 Task: Create a due date automation trigger when advanced on, 2 days after a card is due add fields without custom field "Resume" set to a date more than 1 days ago at 11:00 AM.
Action: Mouse moved to (1173, 86)
Screenshot: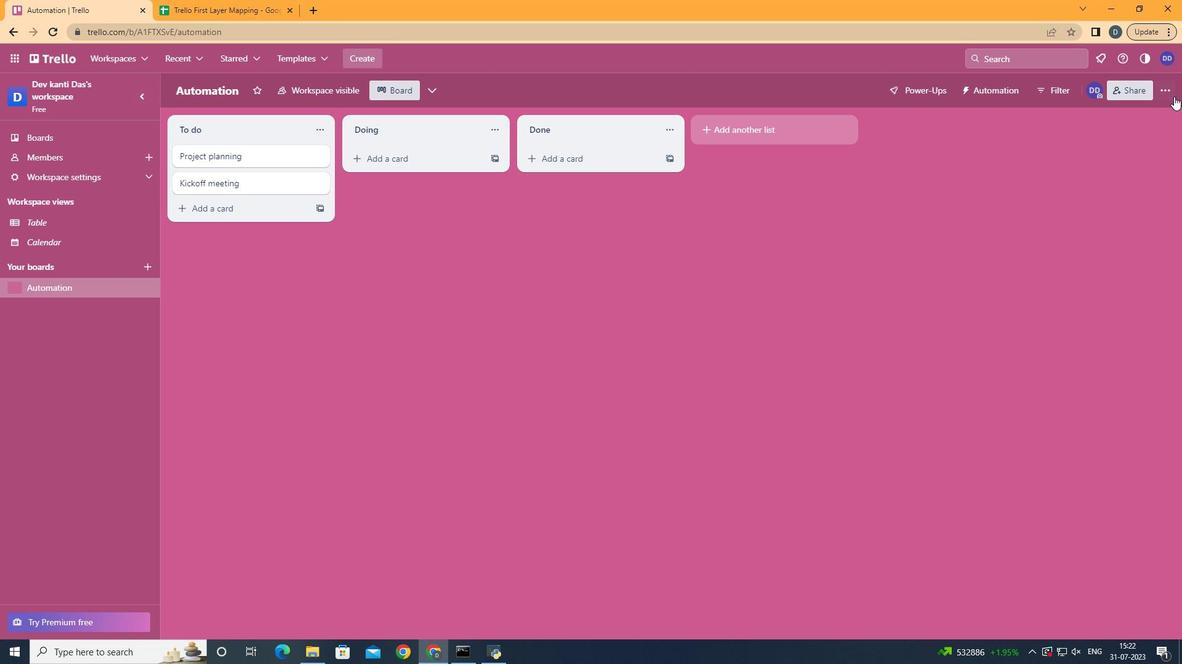 
Action: Mouse pressed left at (1173, 86)
Screenshot: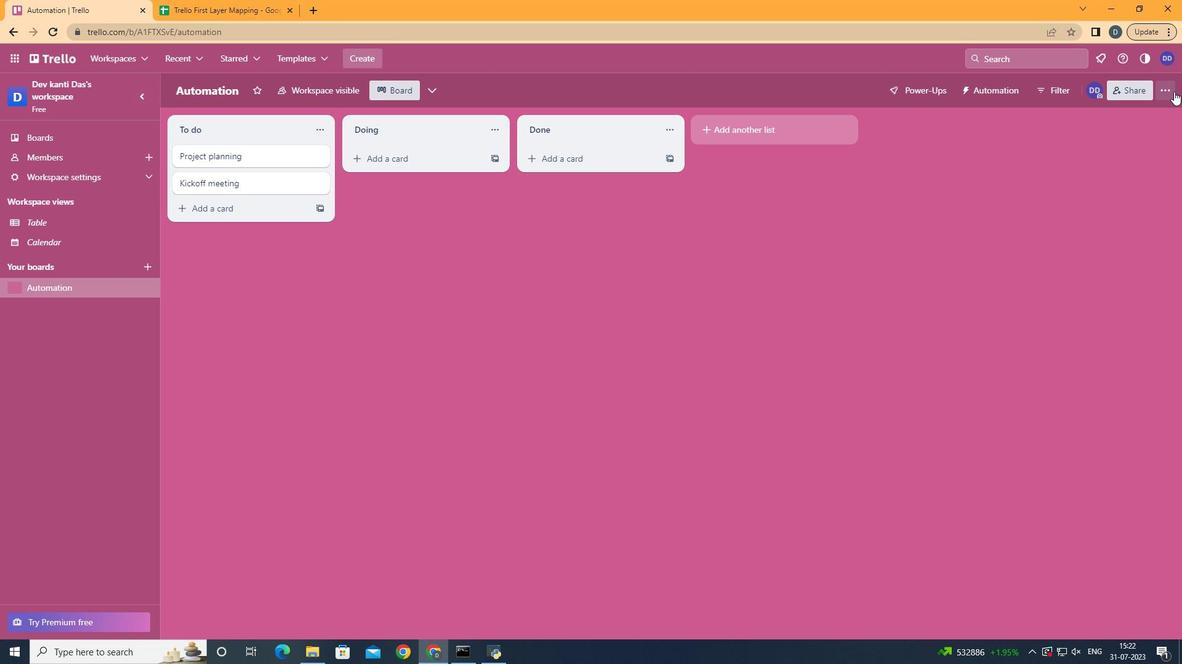 
Action: Mouse moved to (1044, 246)
Screenshot: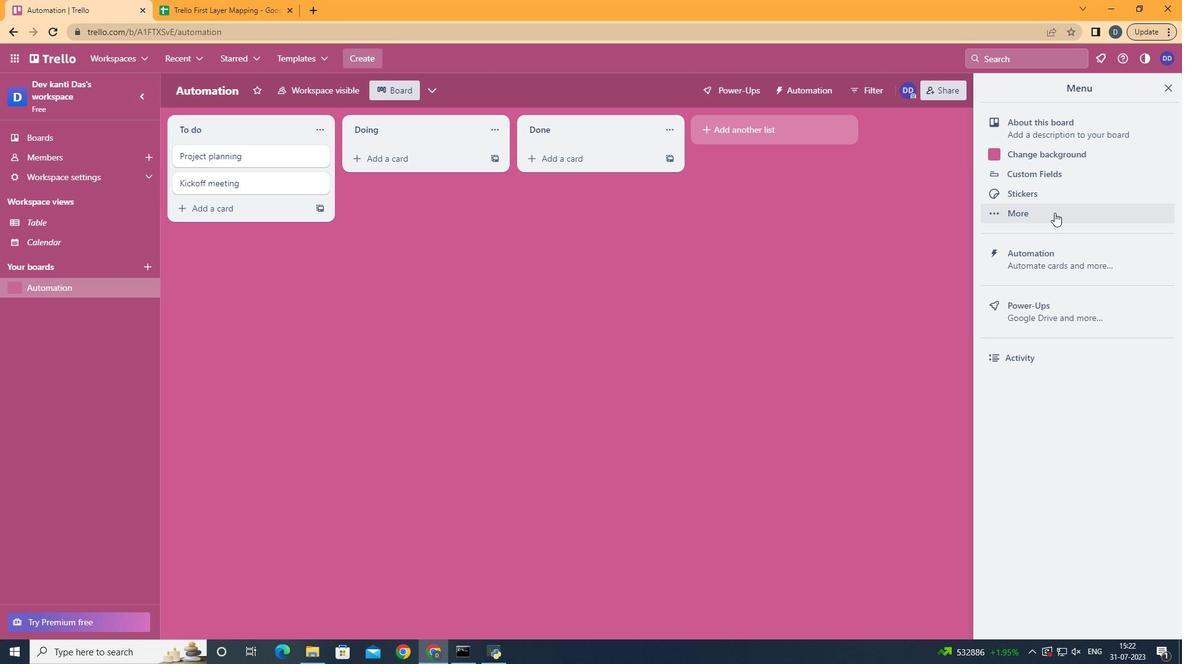 
Action: Mouse pressed left at (1044, 246)
Screenshot: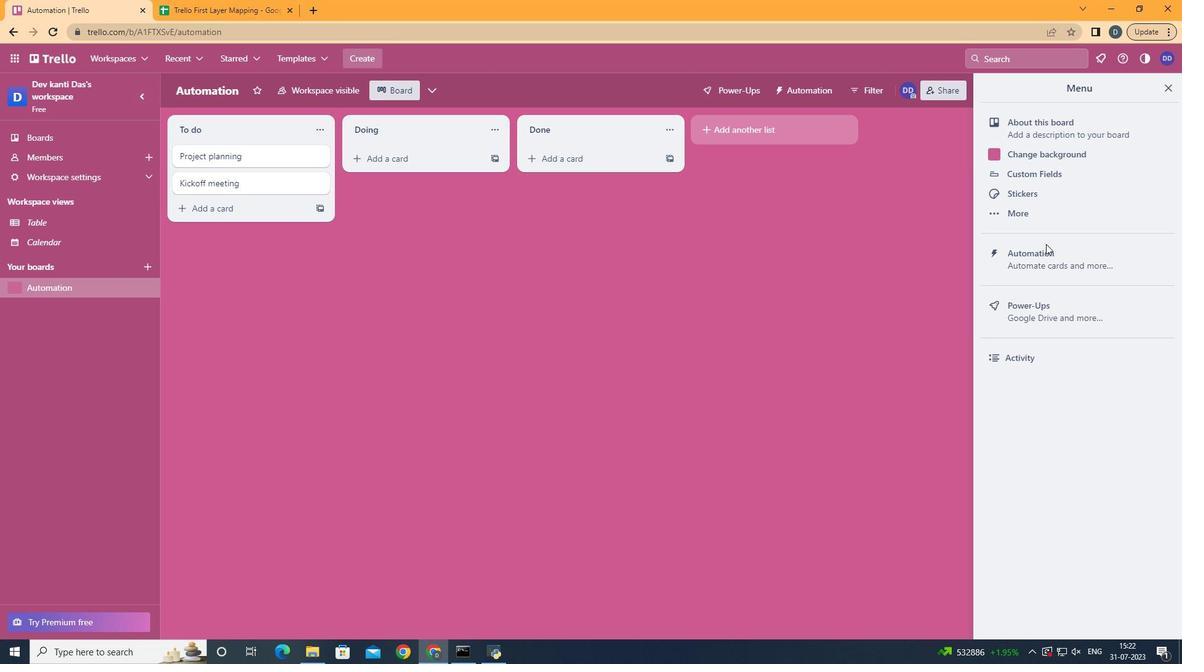 
Action: Mouse moved to (244, 246)
Screenshot: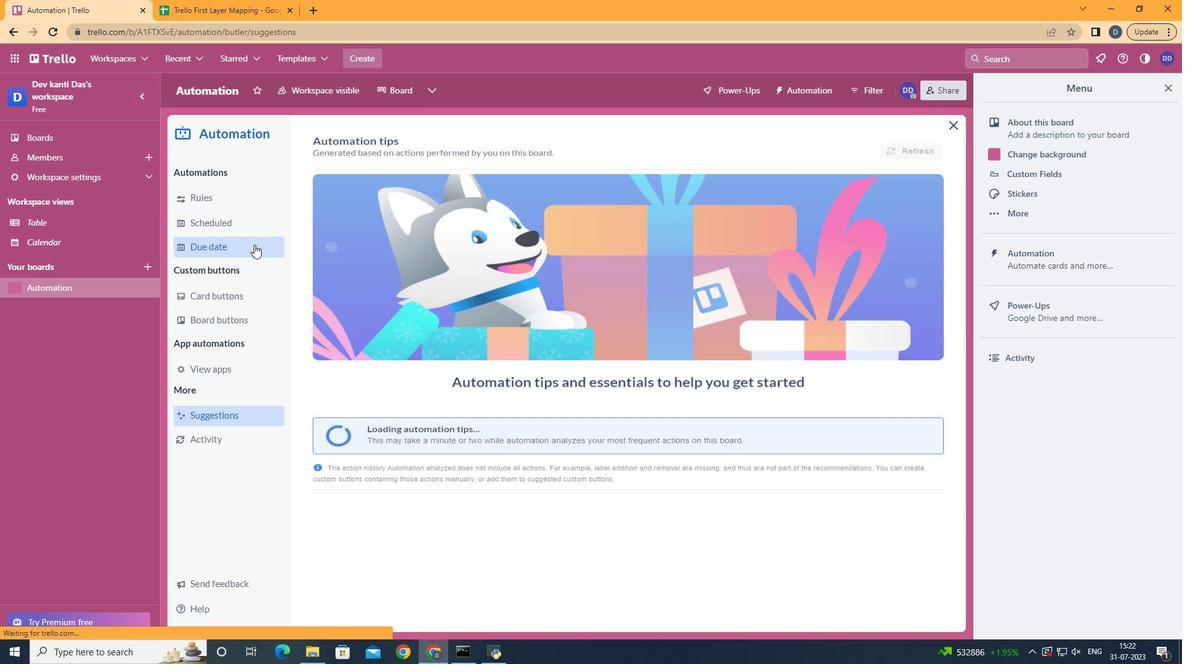 
Action: Mouse pressed left at (244, 246)
Screenshot: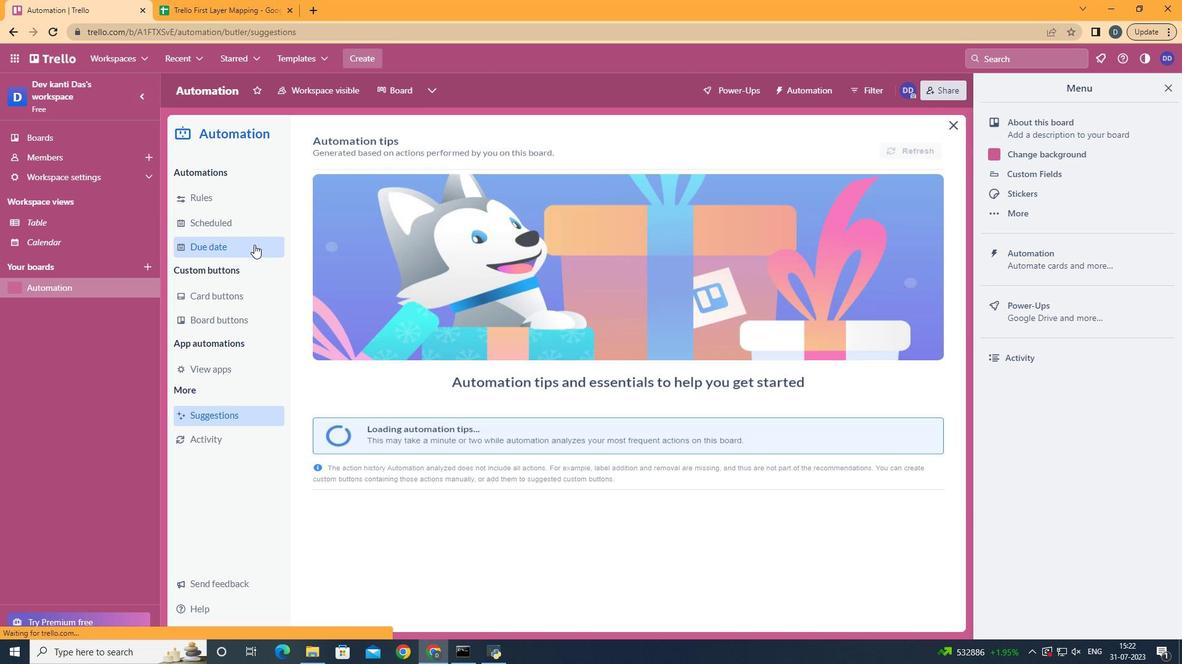 
Action: Mouse moved to (863, 149)
Screenshot: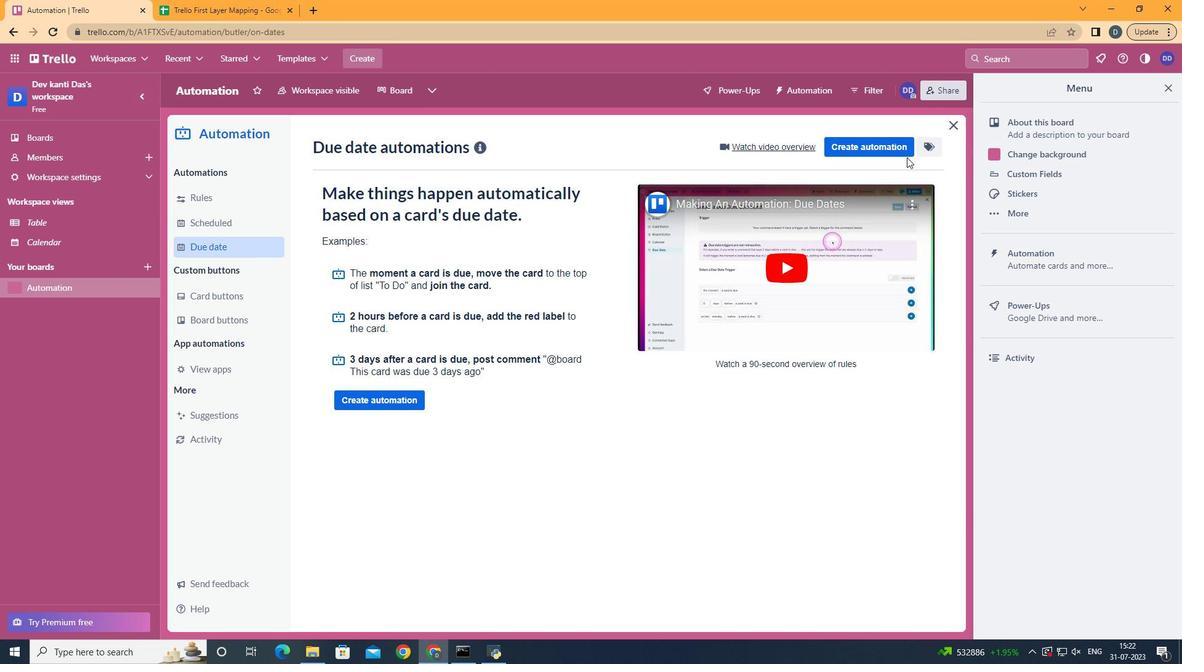 
Action: Mouse pressed left at (863, 149)
Screenshot: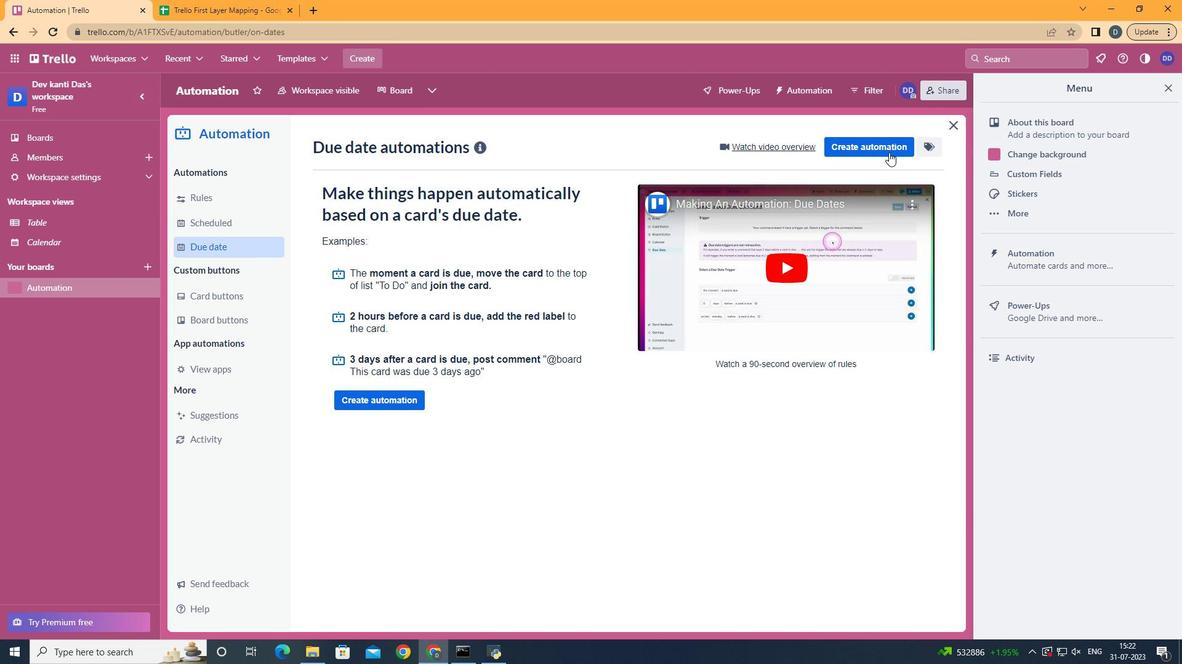 
Action: Mouse moved to (642, 263)
Screenshot: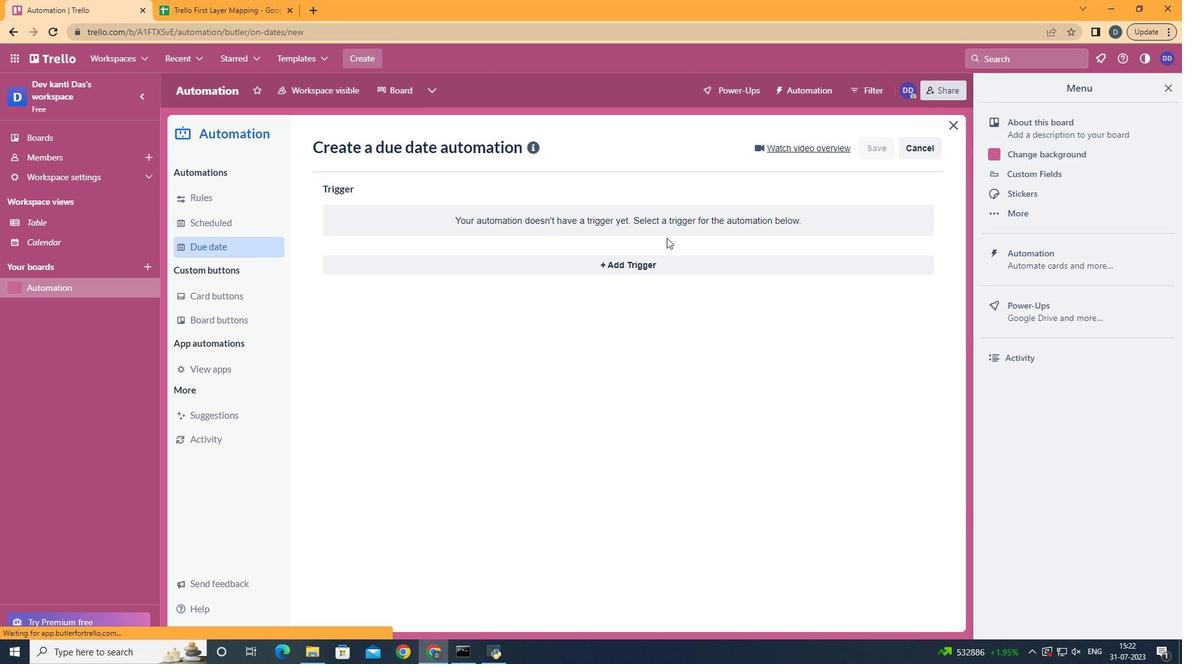 
Action: Mouse pressed left at (642, 263)
Screenshot: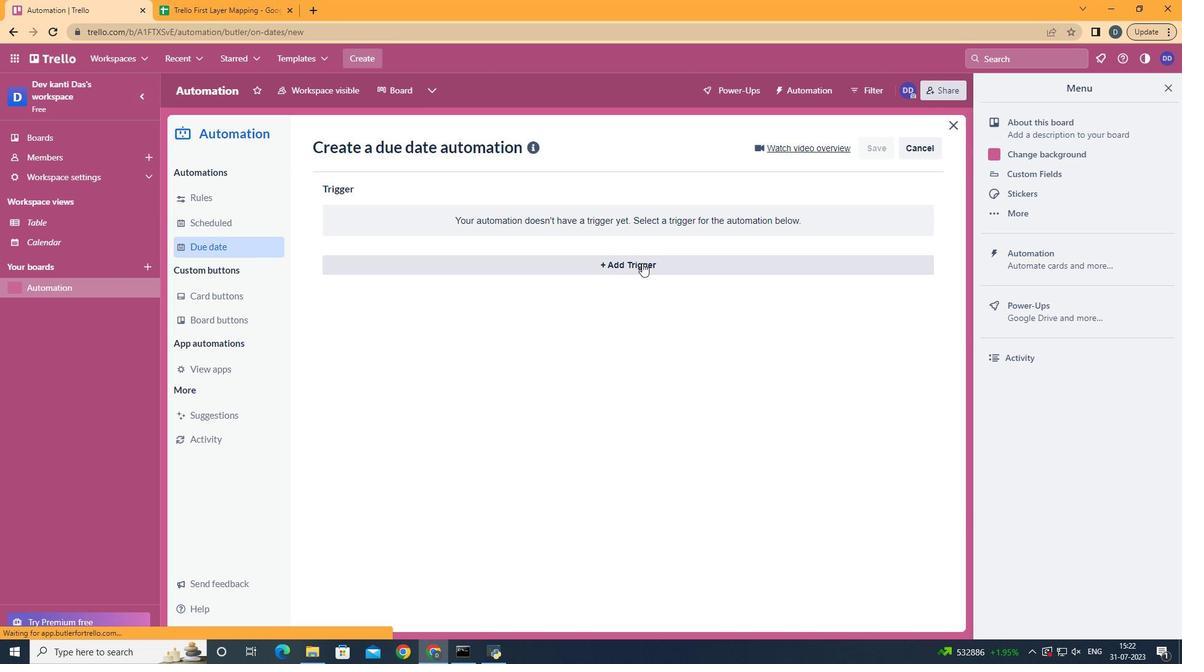 
Action: Mouse moved to (426, 499)
Screenshot: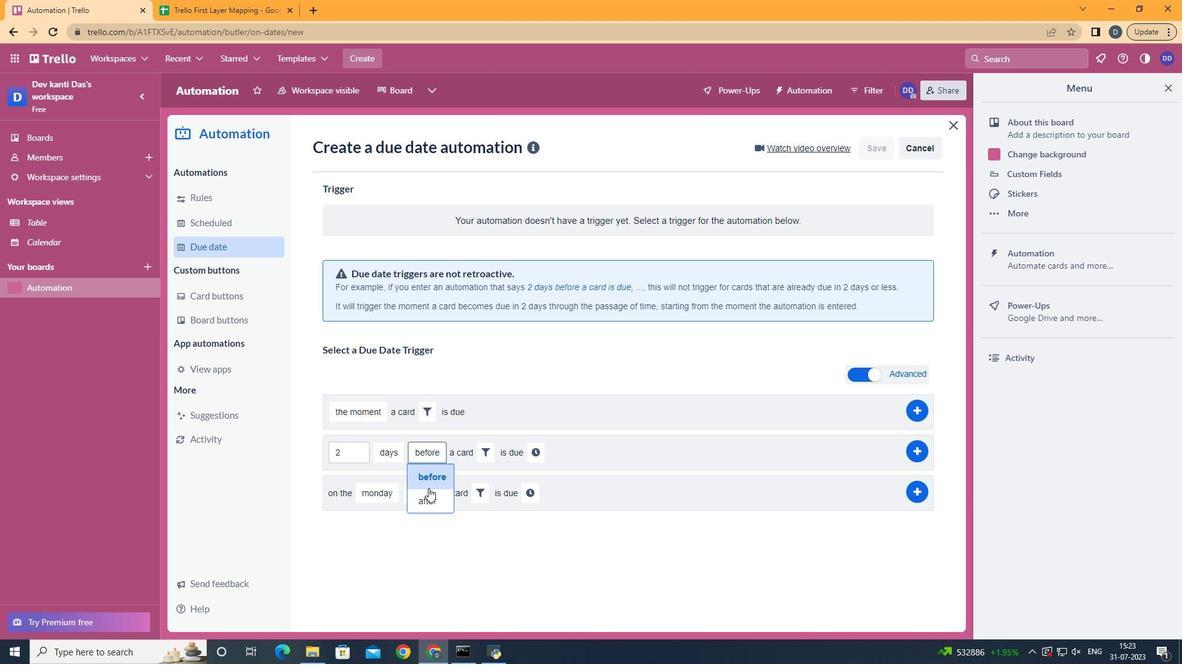 
Action: Mouse pressed left at (426, 499)
Screenshot: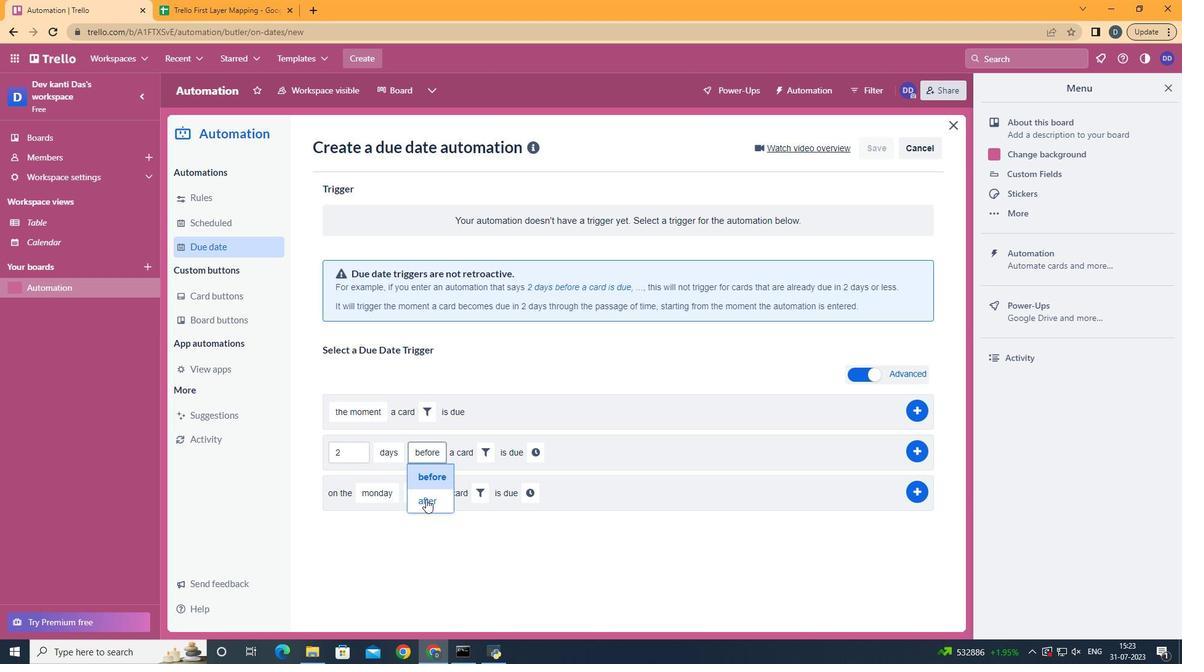 
Action: Mouse moved to (482, 455)
Screenshot: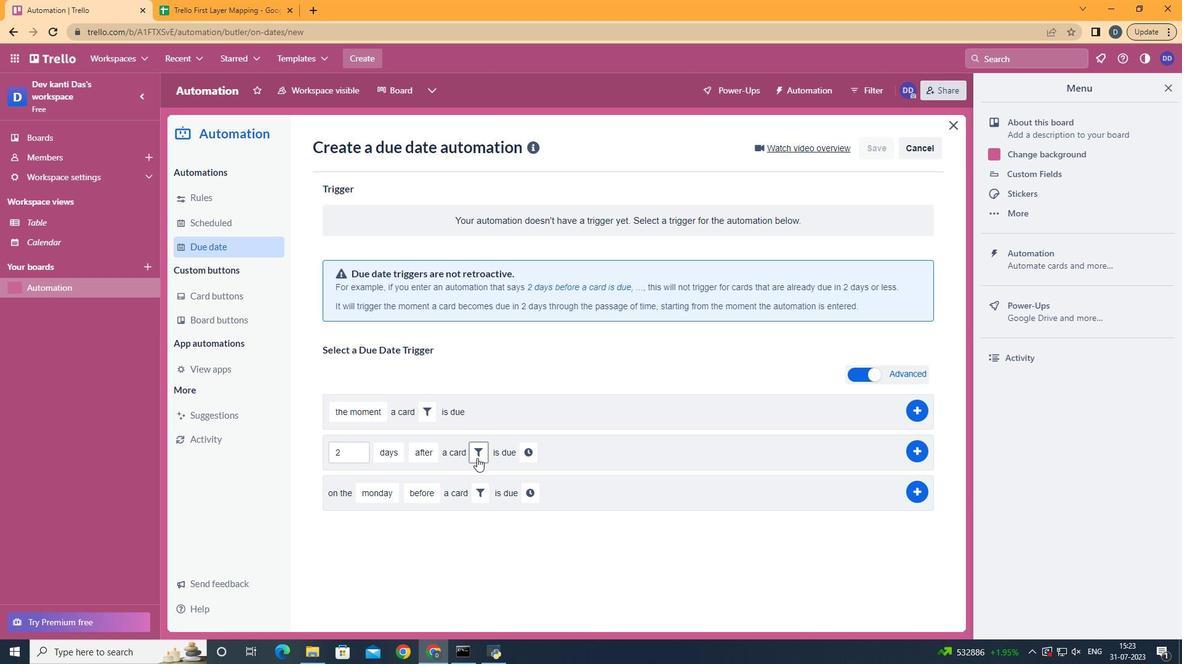 
Action: Mouse pressed left at (482, 455)
Screenshot: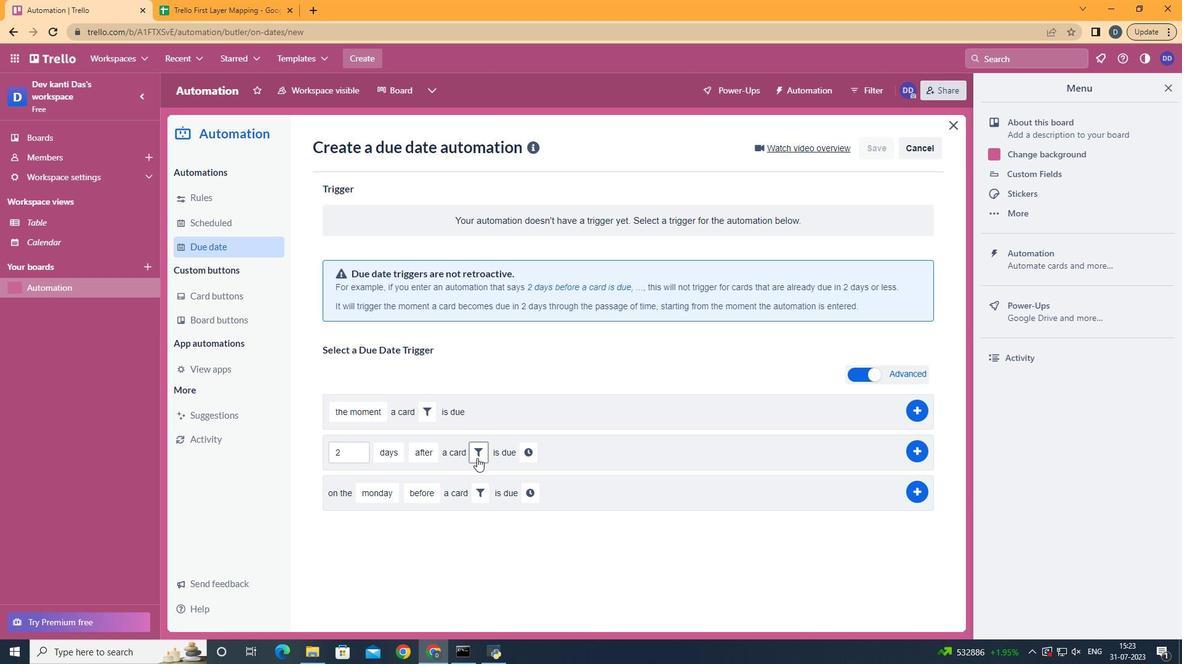 
Action: Mouse moved to (682, 495)
Screenshot: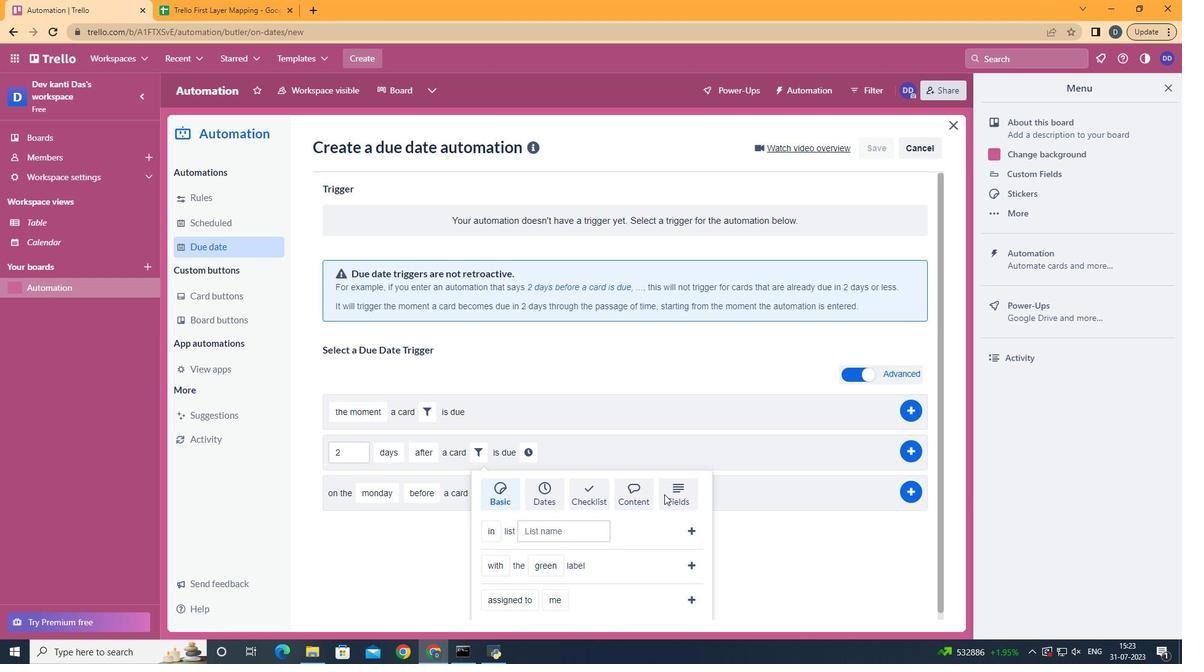 
Action: Mouse pressed left at (682, 495)
Screenshot: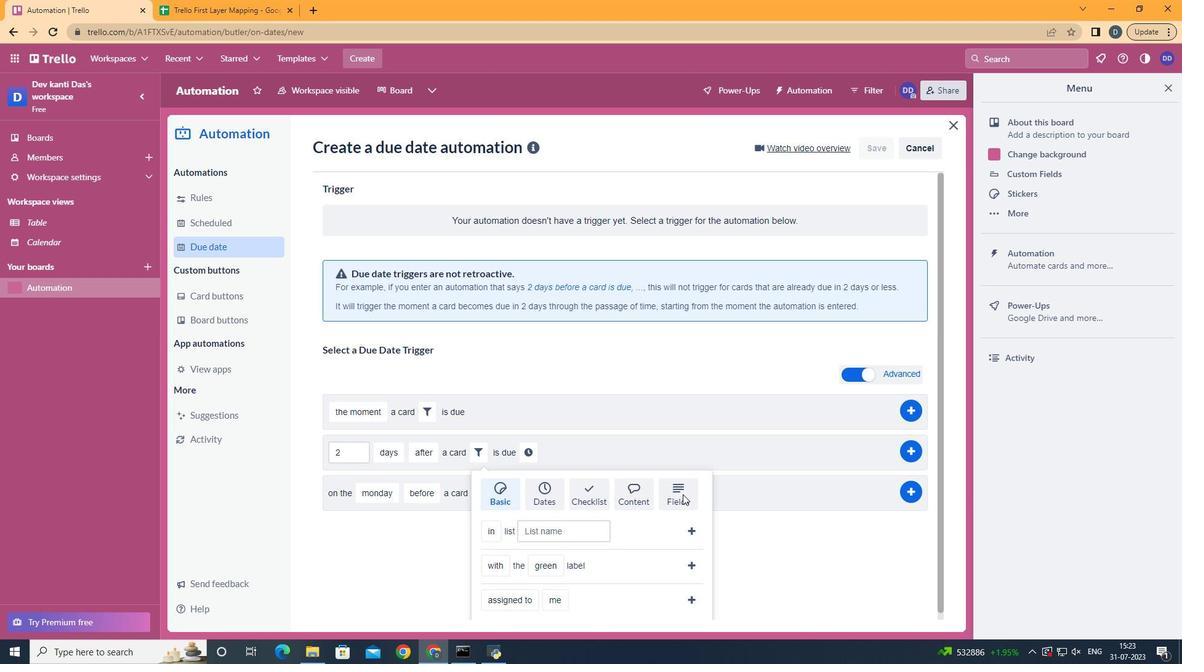 
Action: Mouse scrolled (682, 494) with delta (0, 0)
Screenshot: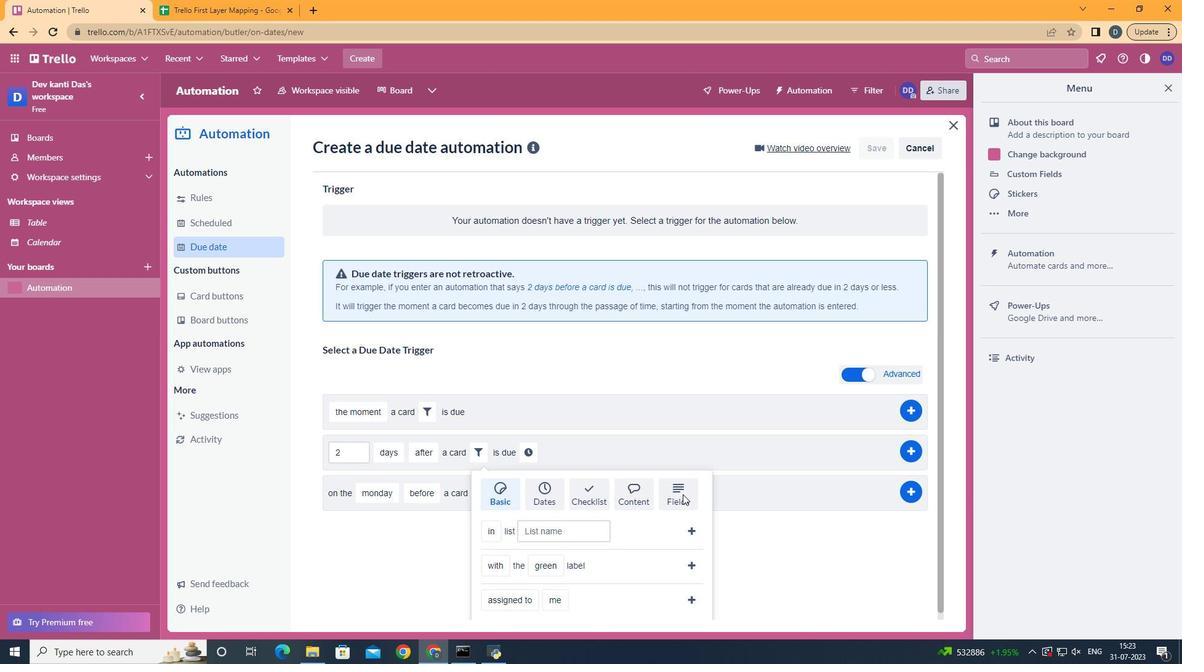 
Action: Mouse scrolled (682, 494) with delta (0, 0)
Screenshot: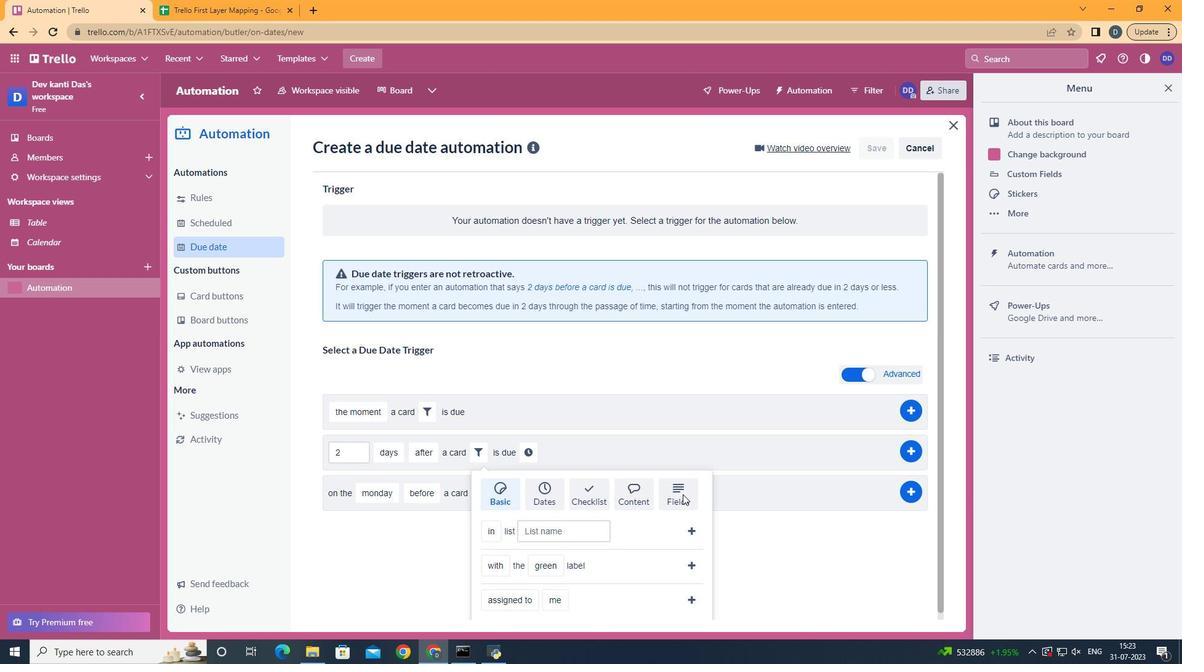 
Action: Mouse scrolled (682, 494) with delta (0, 0)
Screenshot: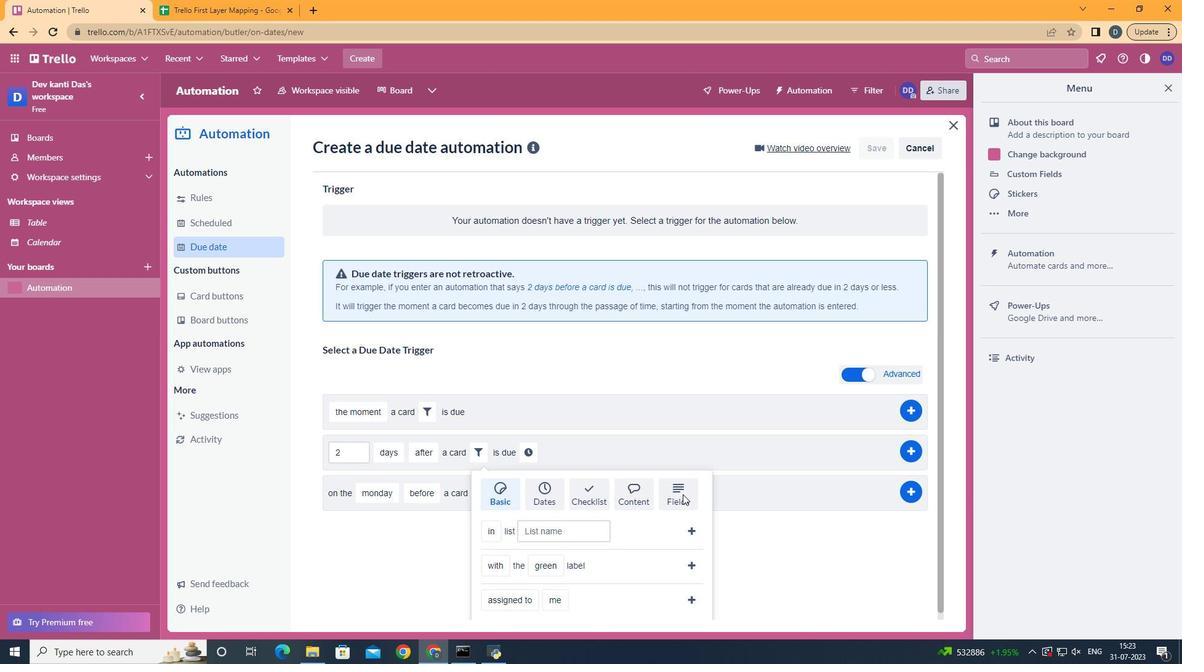 
Action: Mouse scrolled (682, 494) with delta (0, 0)
Screenshot: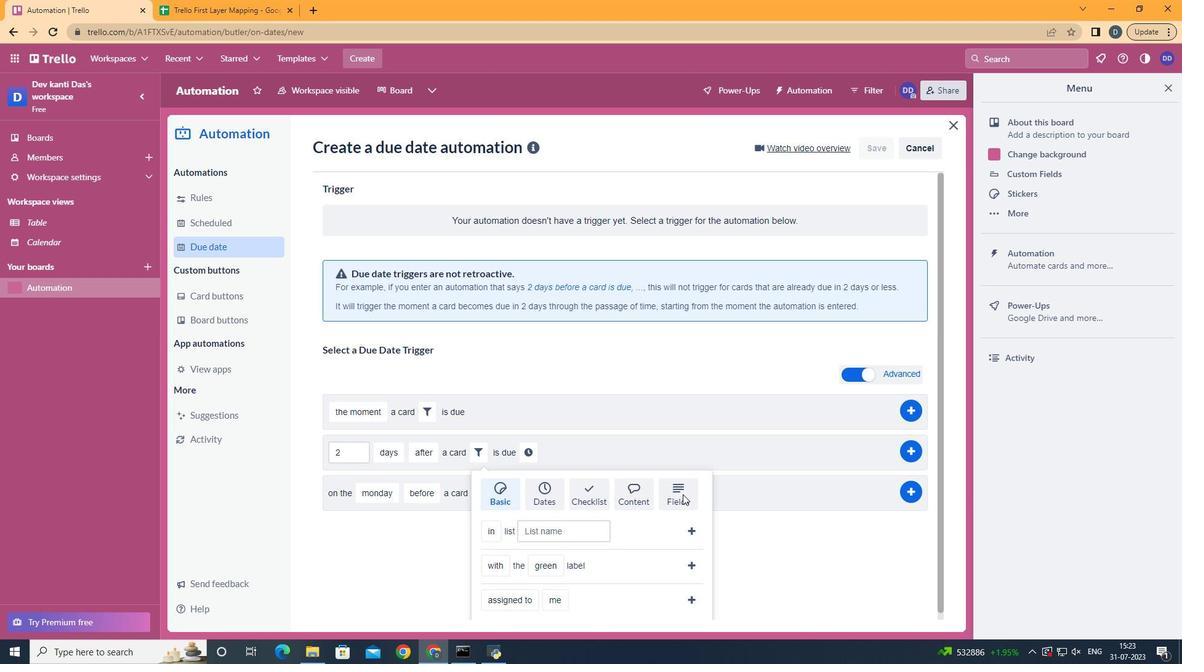 
Action: Mouse scrolled (682, 494) with delta (0, 0)
Screenshot: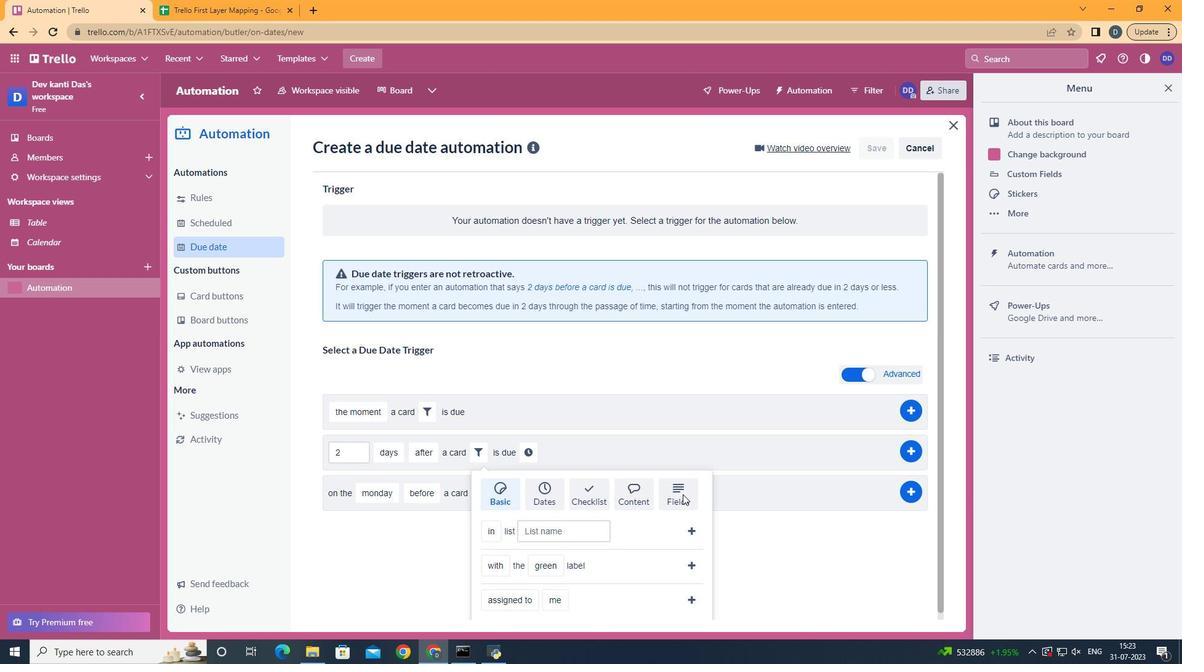 
Action: Mouse scrolled (682, 494) with delta (0, 0)
Screenshot: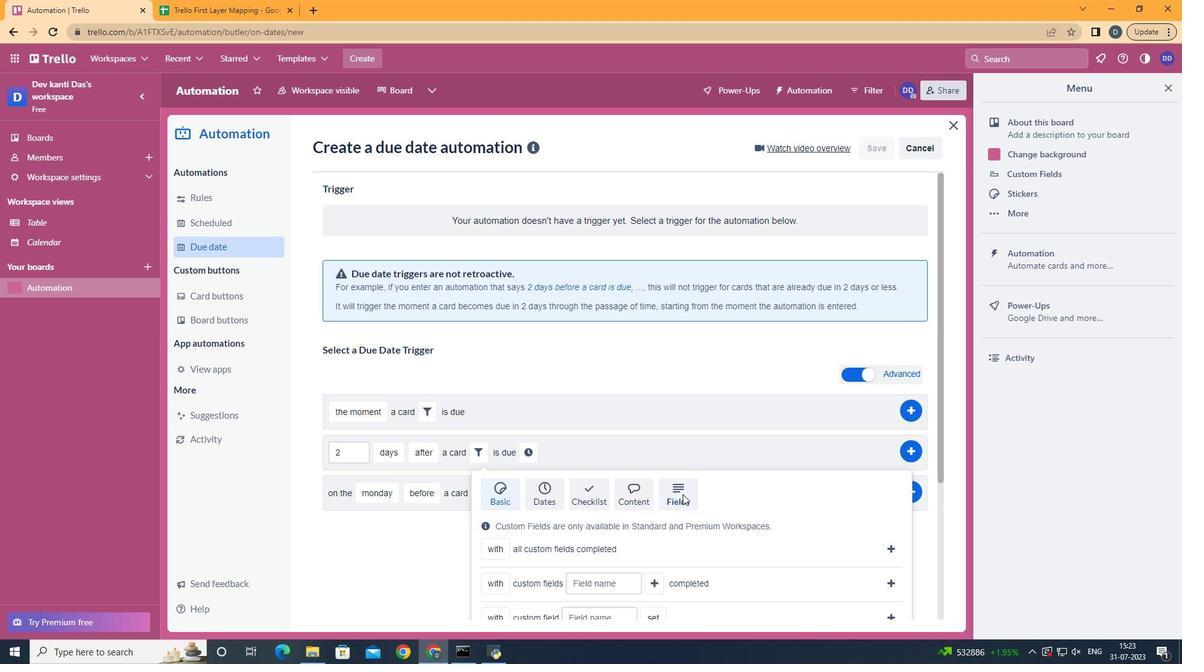 
Action: Mouse moved to (507, 564)
Screenshot: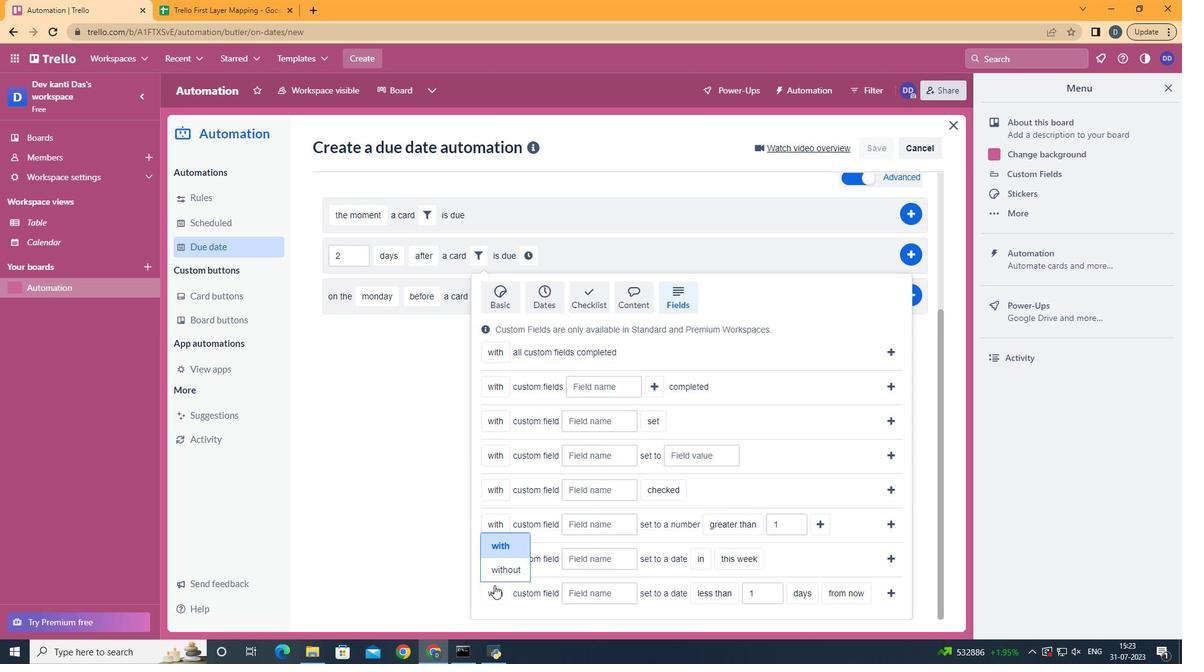 
Action: Mouse pressed left at (507, 564)
Screenshot: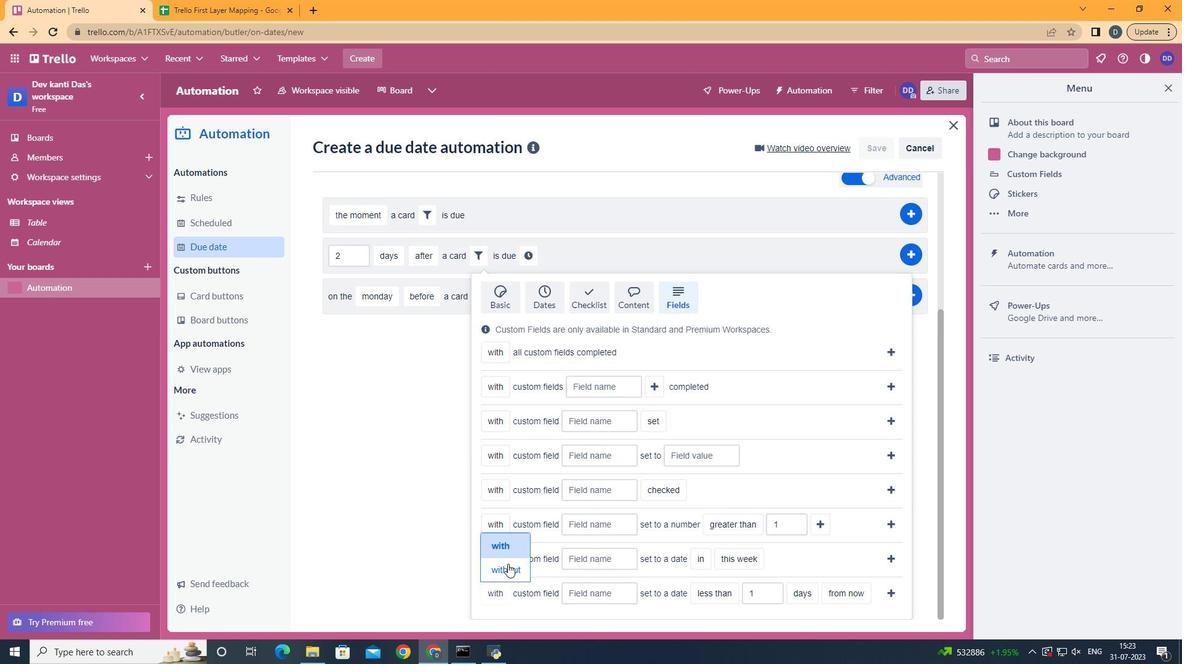 
Action: Mouse moved to (617, 599)
Screenshot: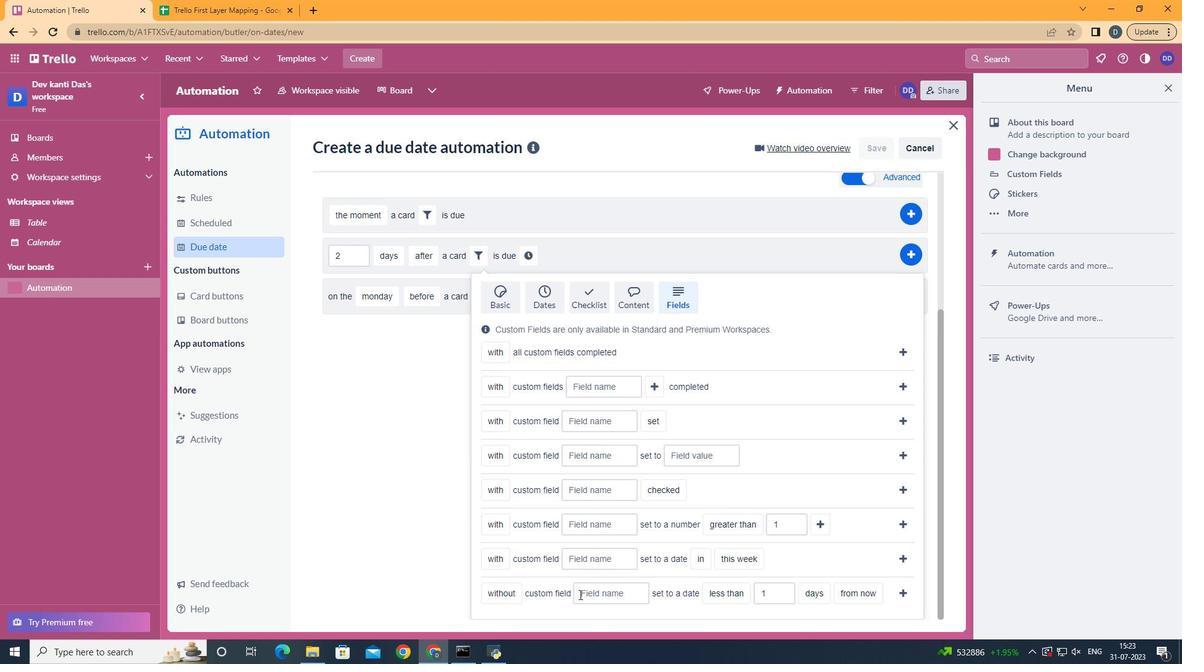
Action: Mouse pressed left at (617, 599)
Screenshot: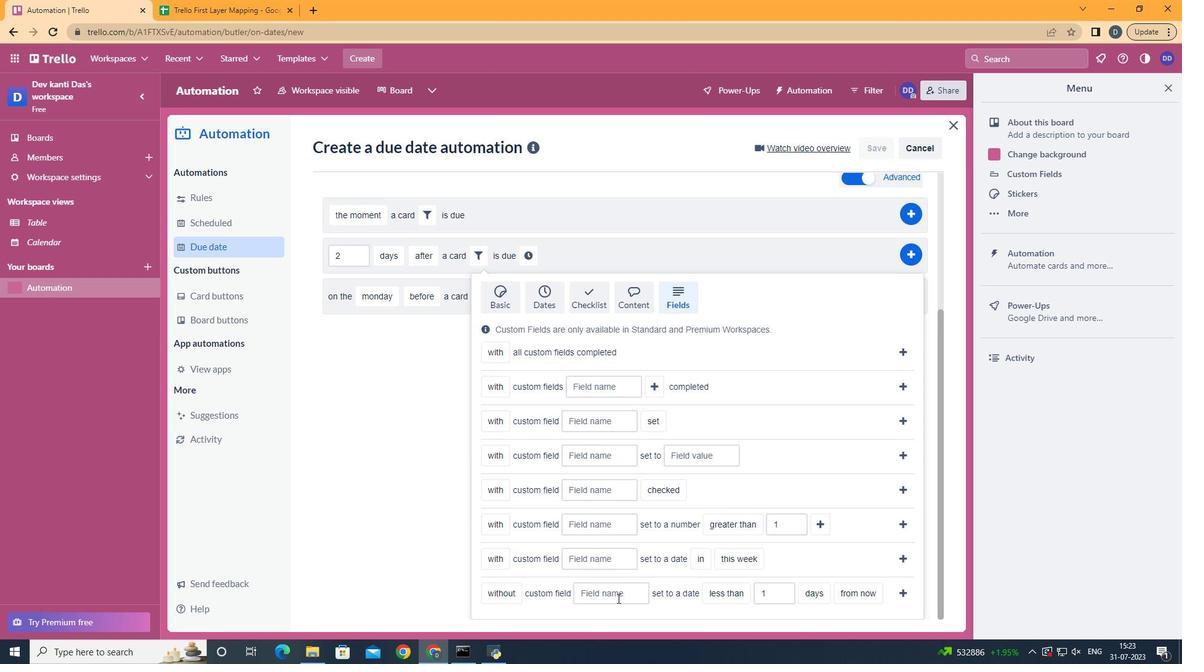
Action: Key pressed <Key.shift>Resume
Screenshot: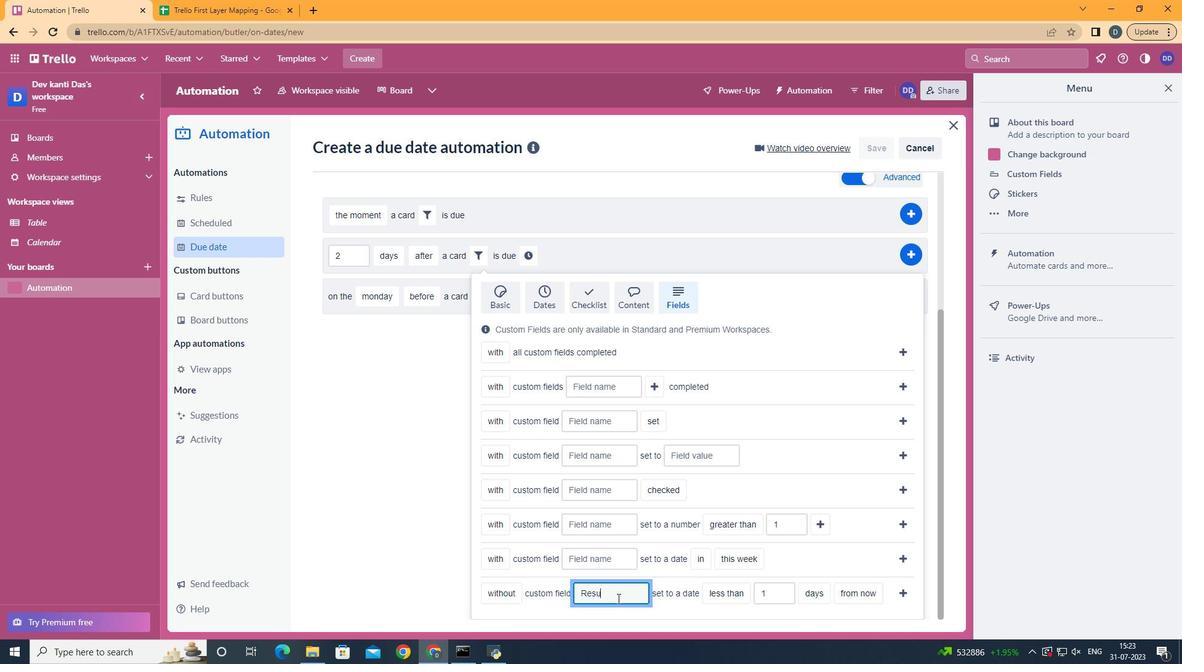 
Action: Mouse moved to (743, 539)
Screenshot: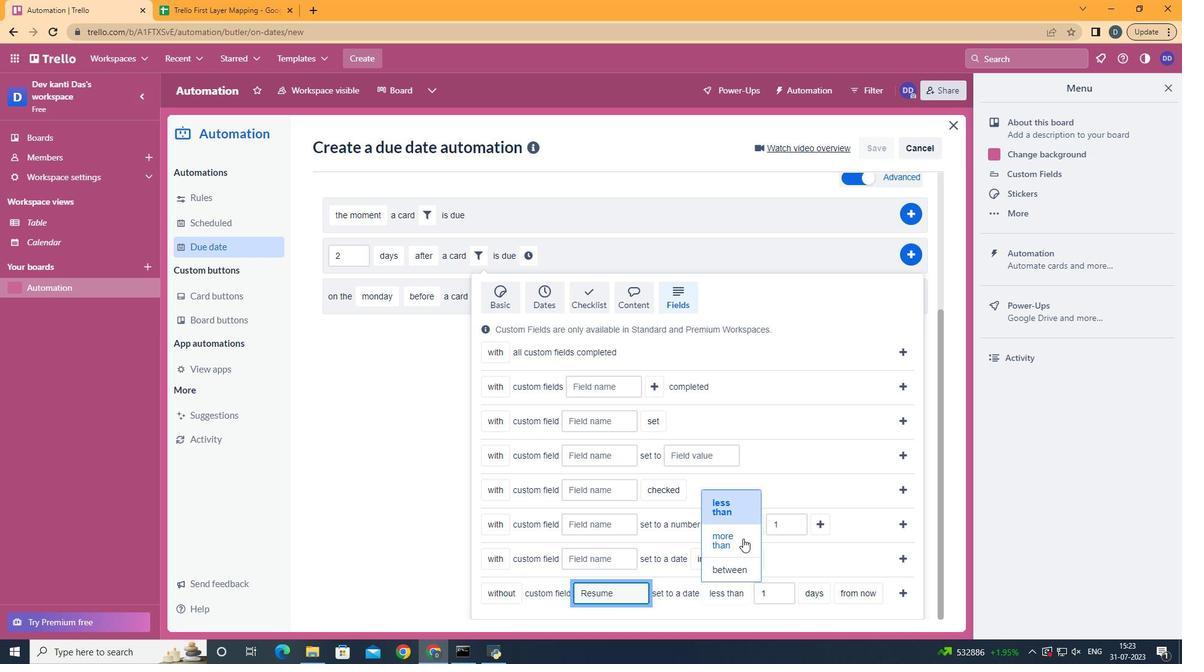 
Action: Mouse pressed left at (743, 539)
Screenshot: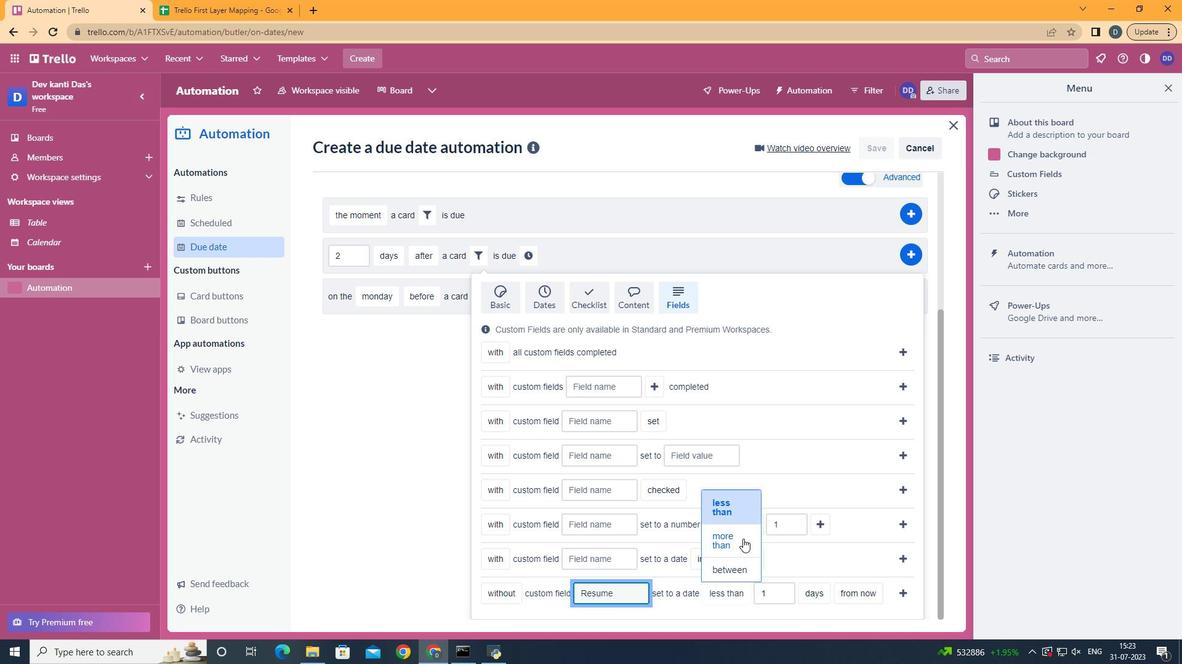 
Action: Mouse moved to (836, 544)
Screenshot: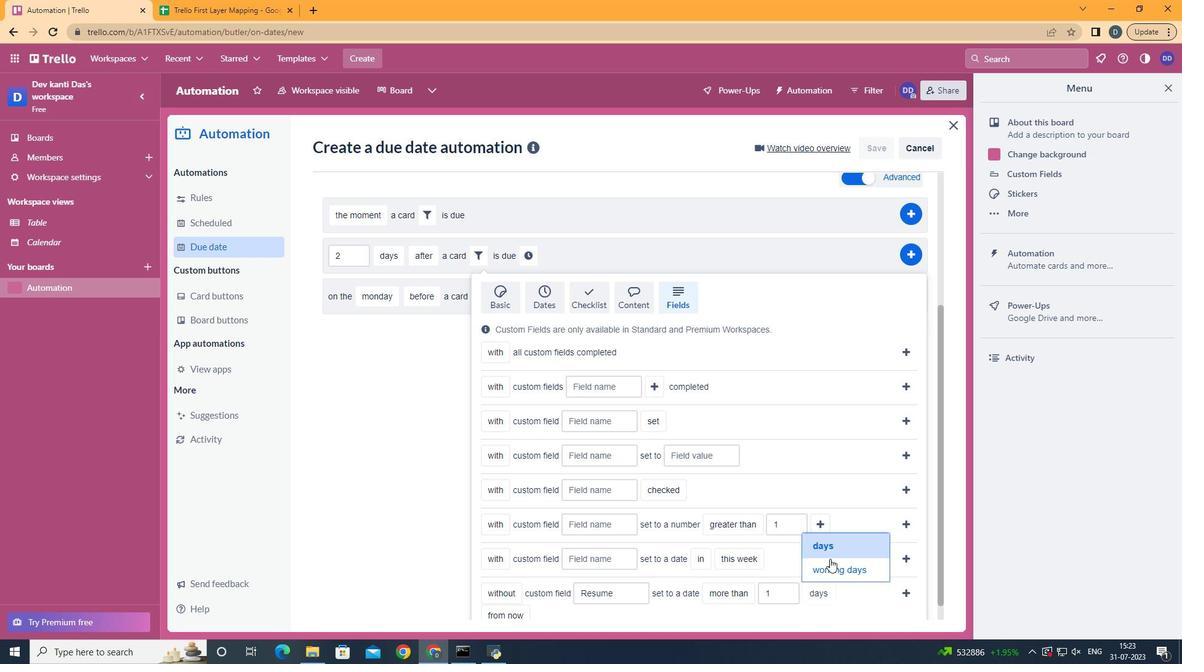 
Action: Mouse pressed left at (836, 544)
Screenshot: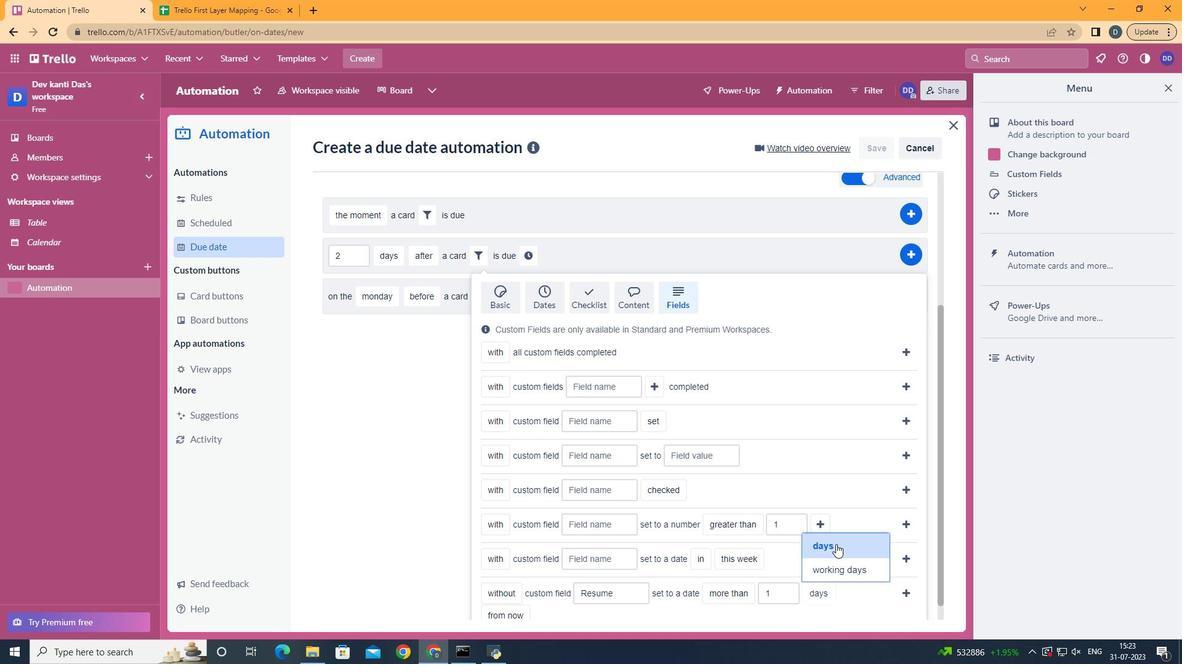 
Action: Mouse scrolled (836, 544) with delta (0, 0)
Screenshot: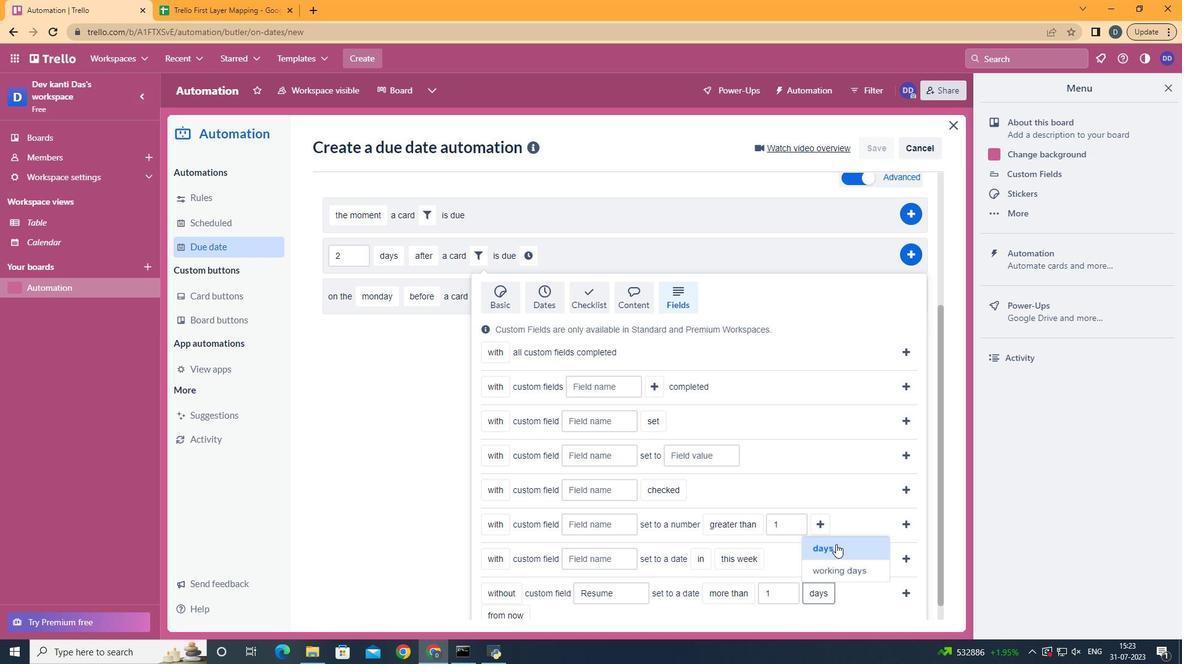 
Action: Mouse scrolled (836, 544) with delta (0, 0)
Screenshot: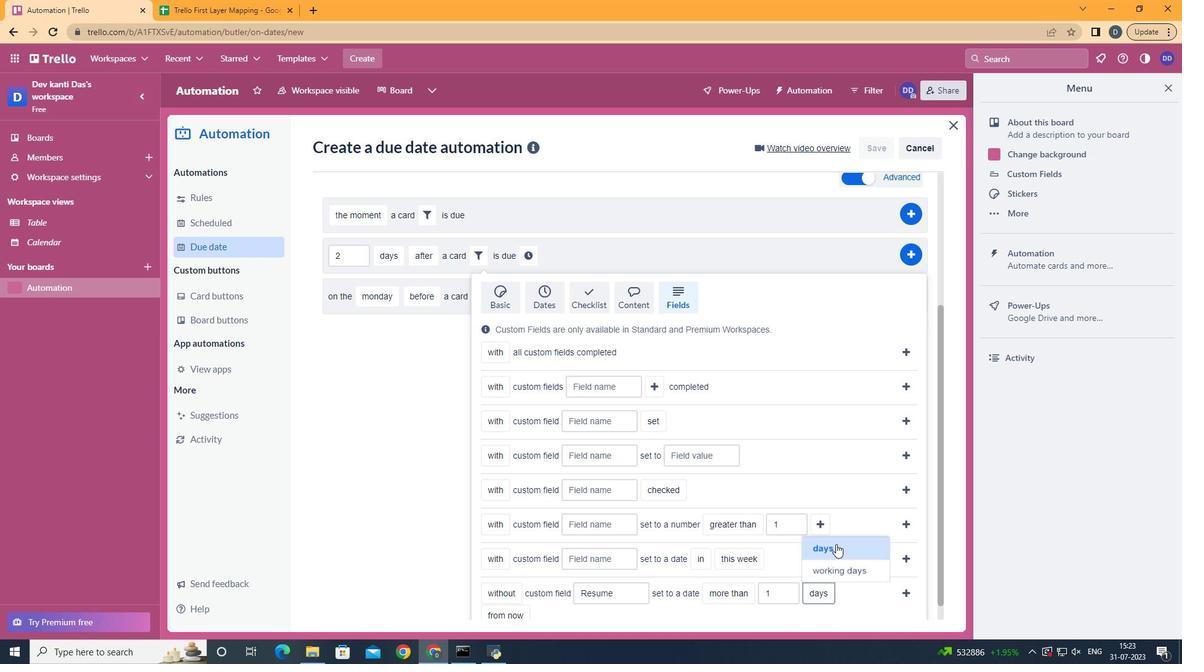 
Action: Mouse scrolled (836, 544) with delta (0, 0)
Screenshot: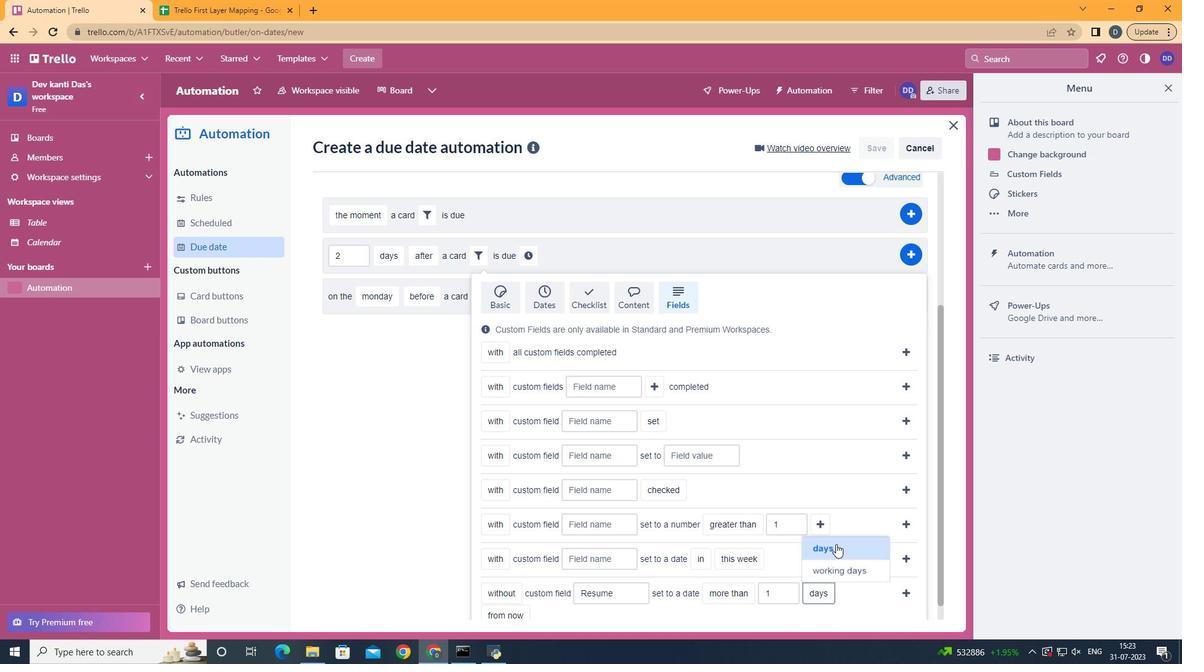 
Action: Mouse moved to (510, 572)
Screenshot: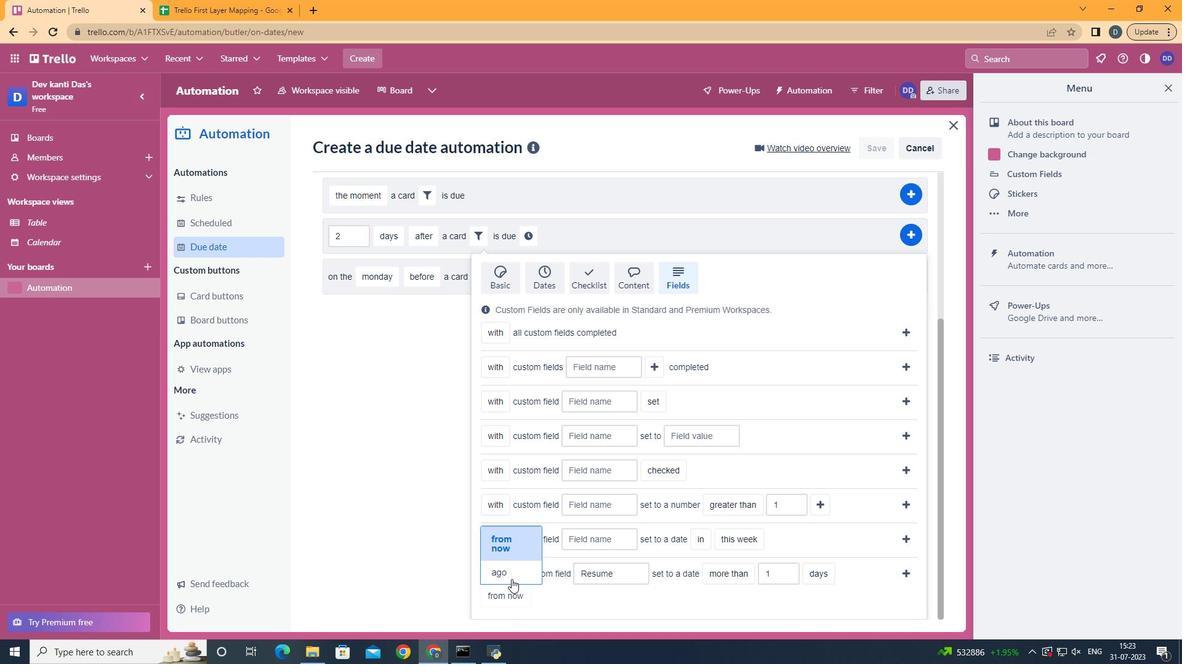 
Action: Mouse pressed left at (510, 572)
Screenshot: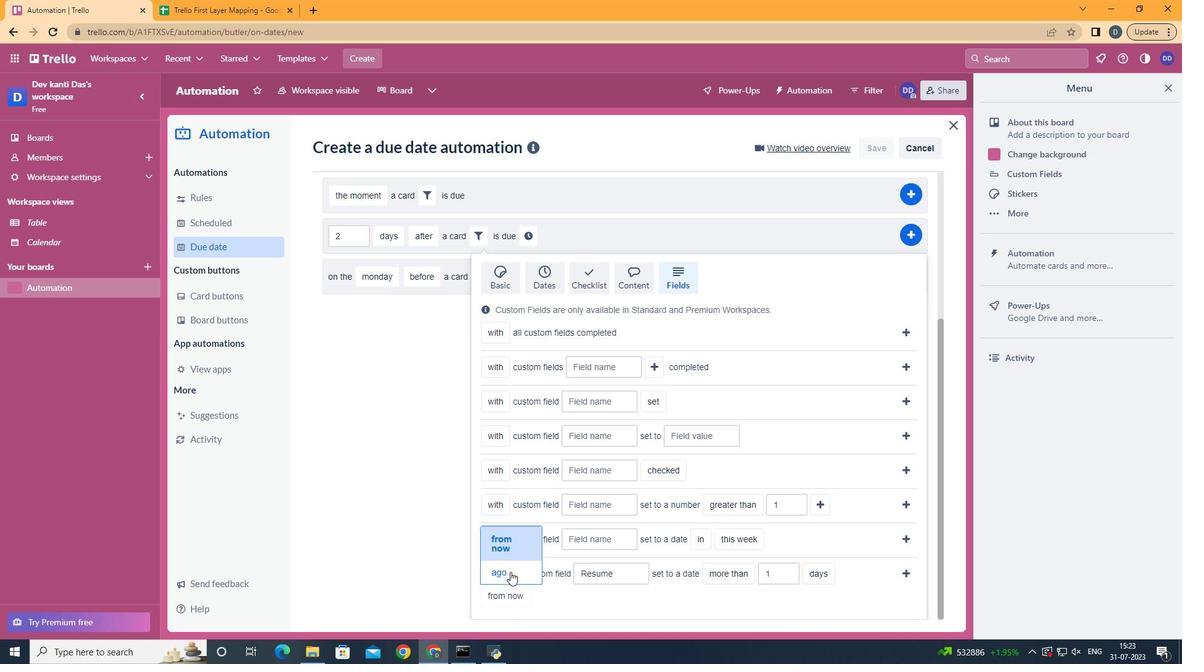 
Action: Mouse moved to (885, 596)
Screenshot: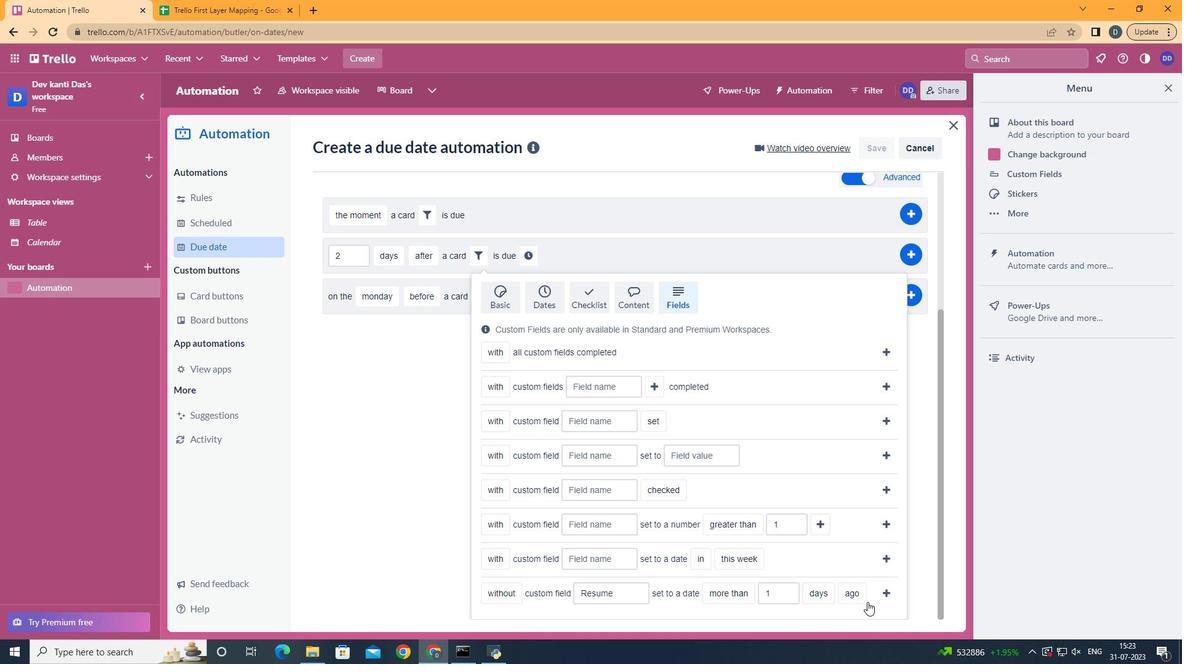 
Action: Mouse pressed left at (885, 596)
Screenshot: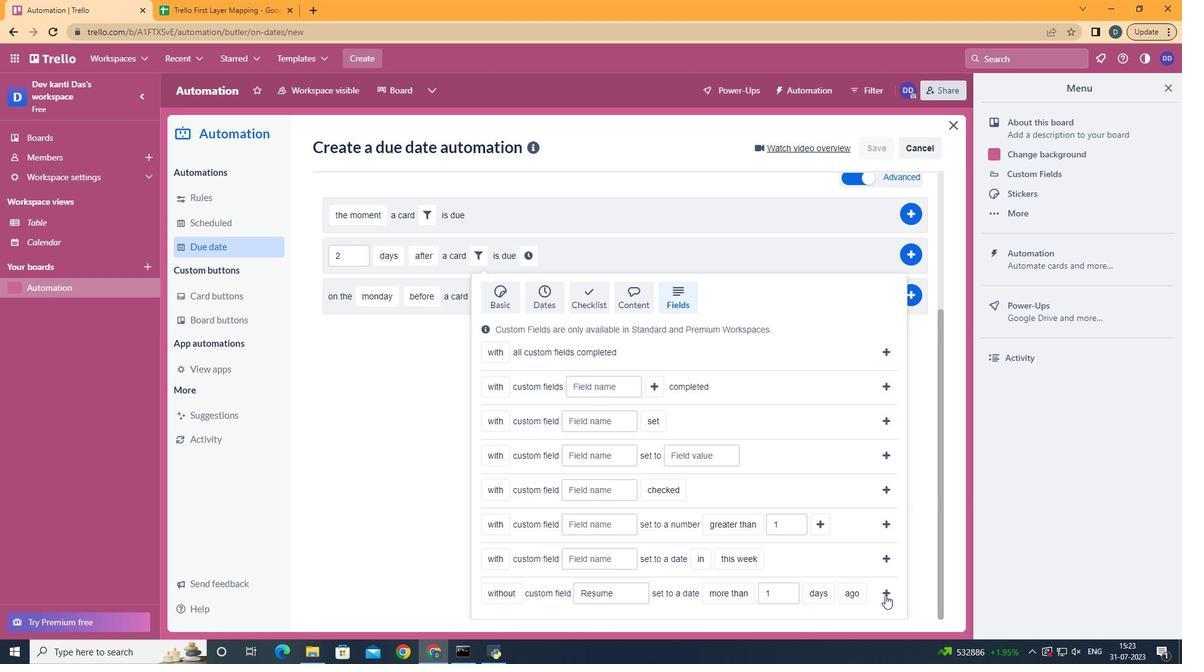 
Action: Mouse moved to (807, 461)
Screenshot: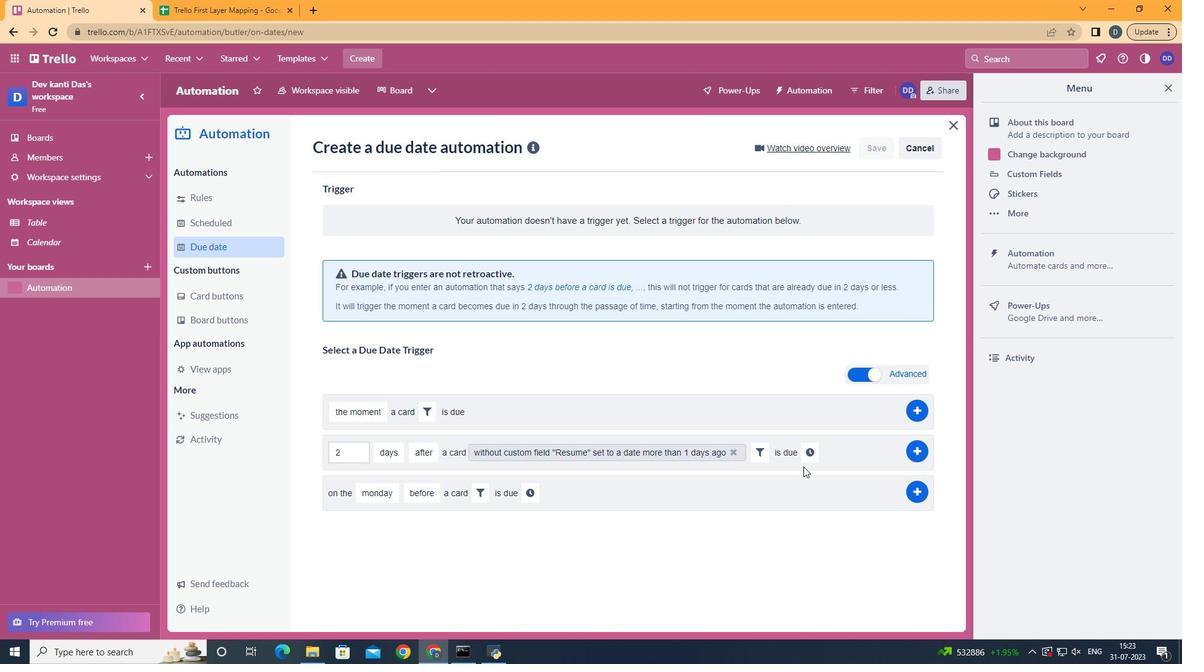 
Action: Mouse pressed left at (807, 461)
Screenshot: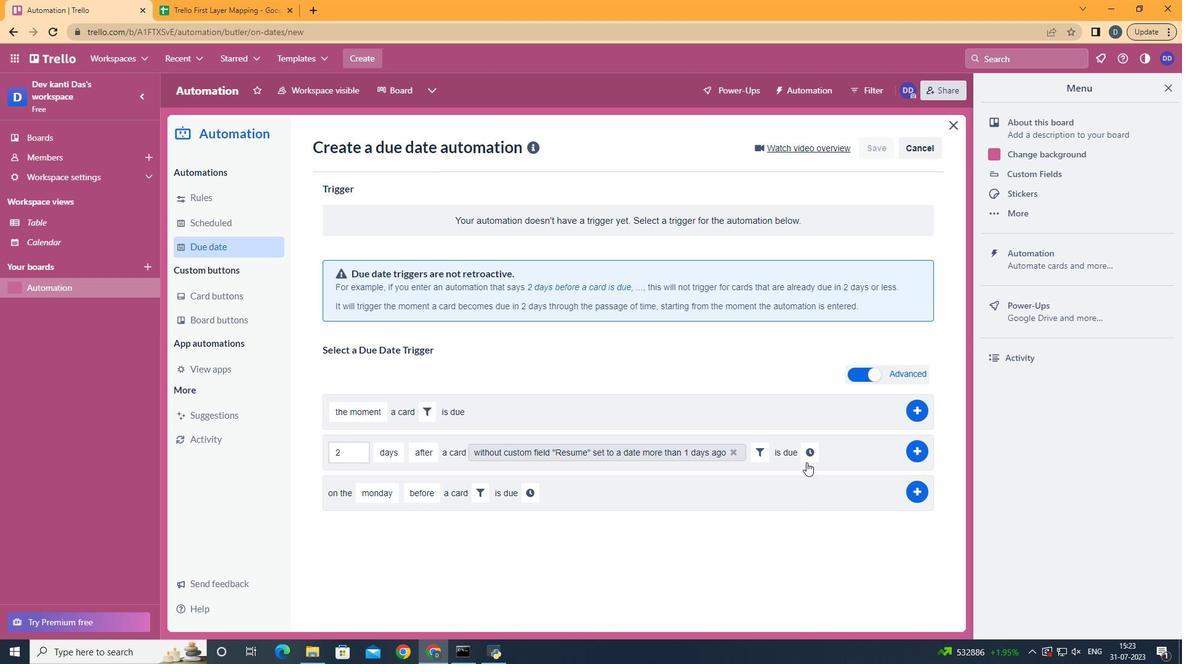 
Action: Mouse moved to (373, 488)
Screenshot: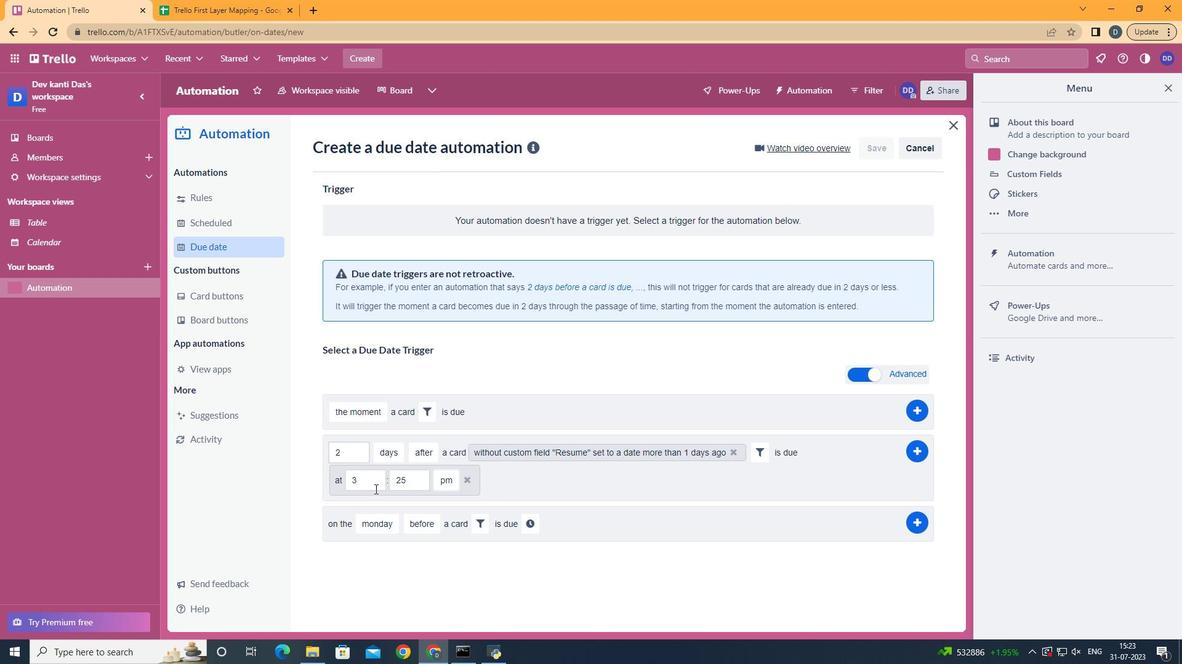 
Action: Mouse pressed left at (373, 488)
Screenshot: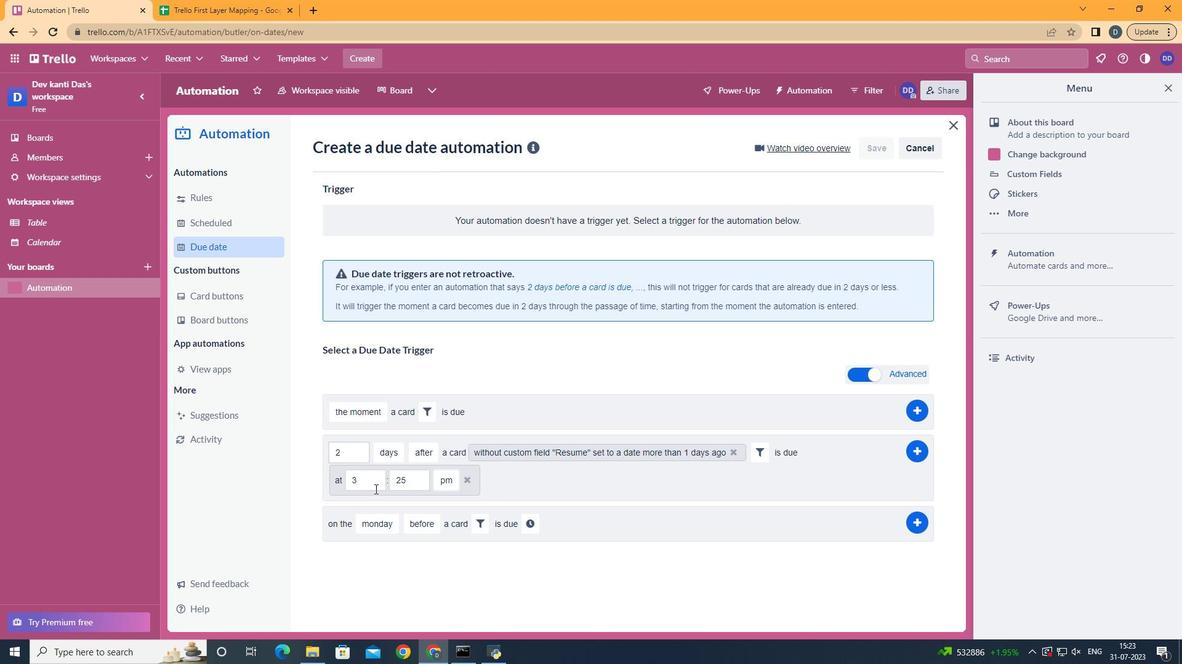 
Action: Key pressed <Key.backspace>11
Screenshot: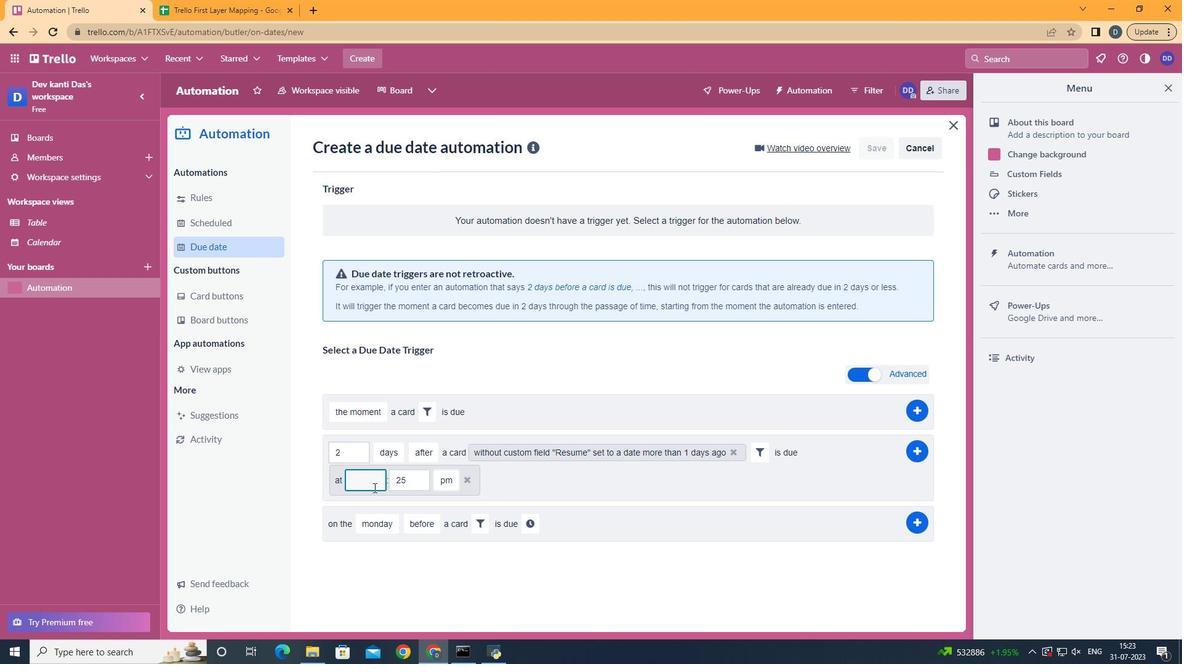 
Action: Mouse moved to (415, 480)
Screenshot: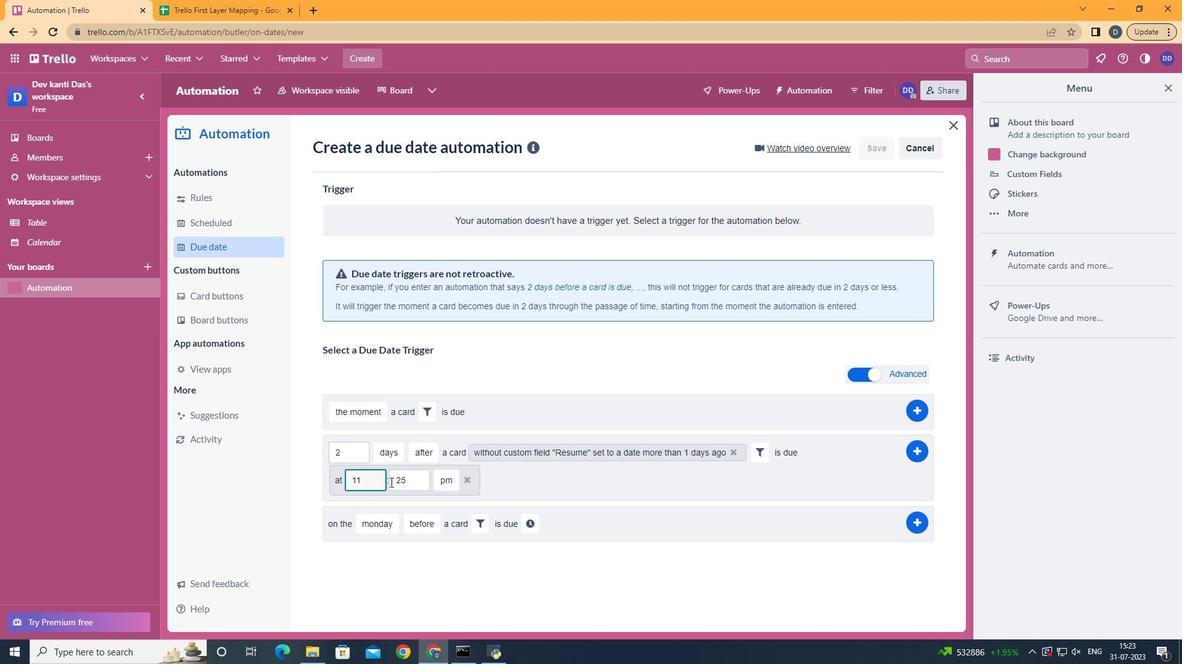 
Action: Mouse pressed left at (415, 480)
Screenshot: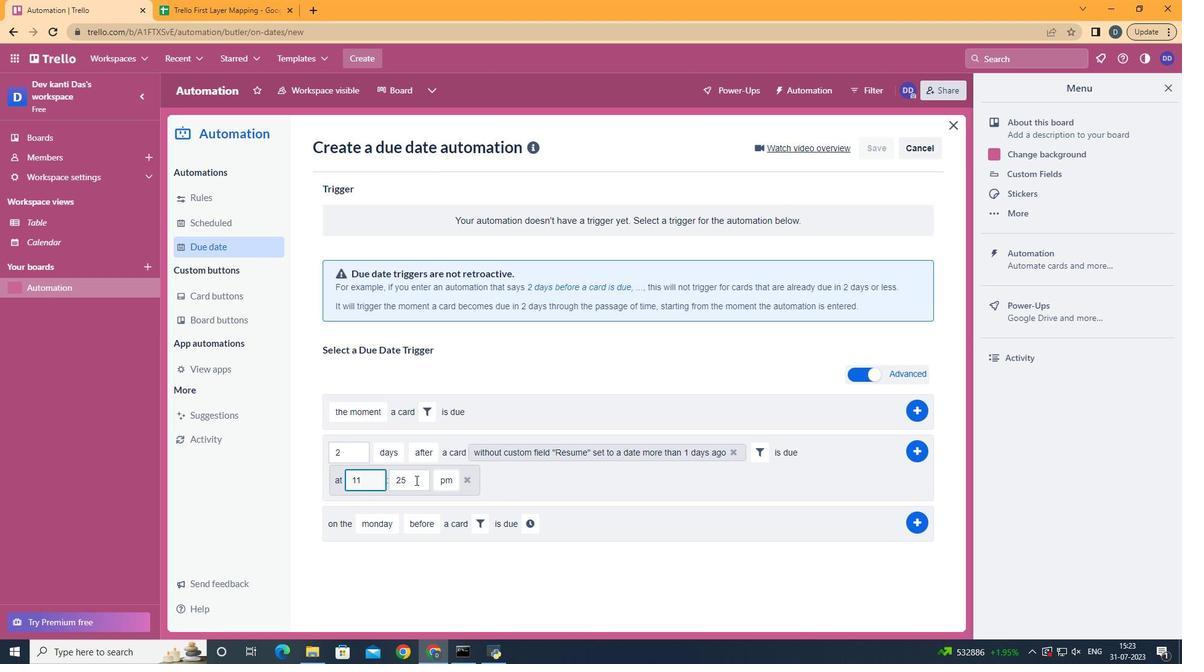 
Action: Key pressed <Key.backspace><Key.backspace>00
Screenshot: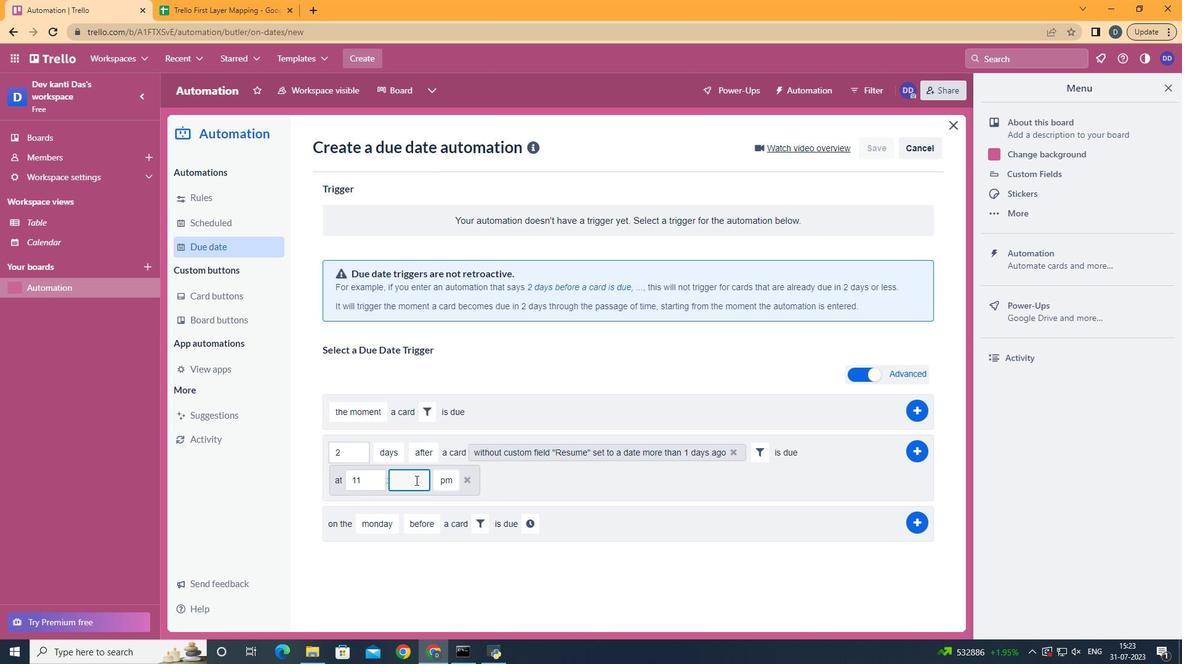 
Action: Mouse moved to (447, 503)
Screenshot: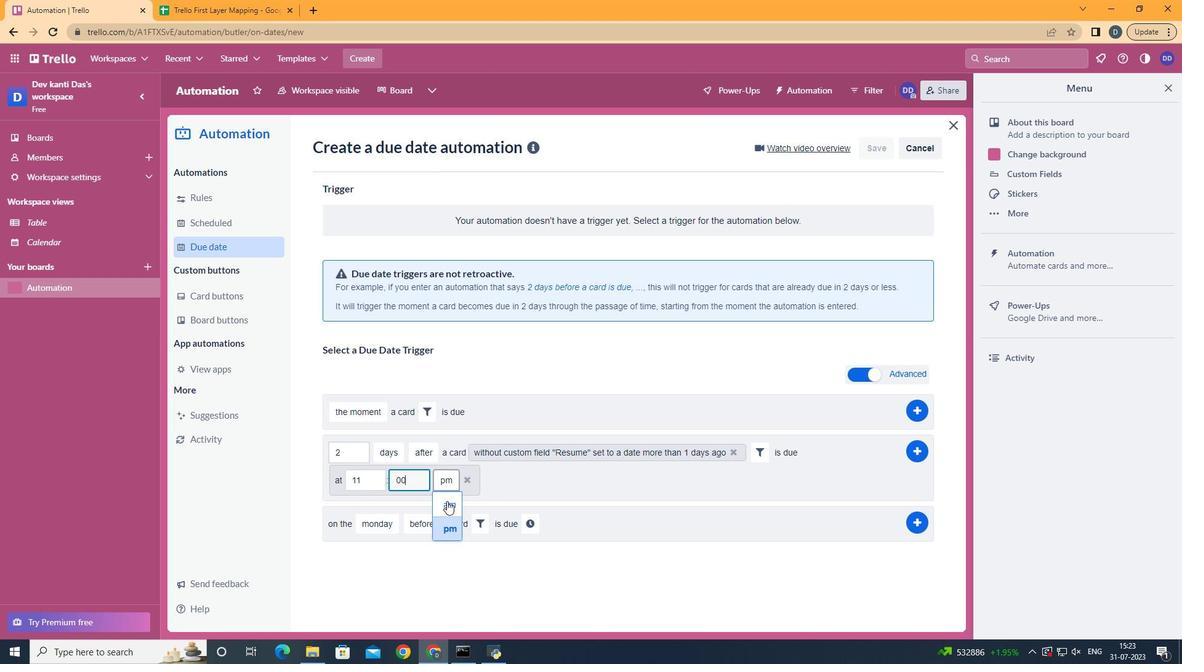 
Action: Mouse pressed left at (447, 503)
Screenshot: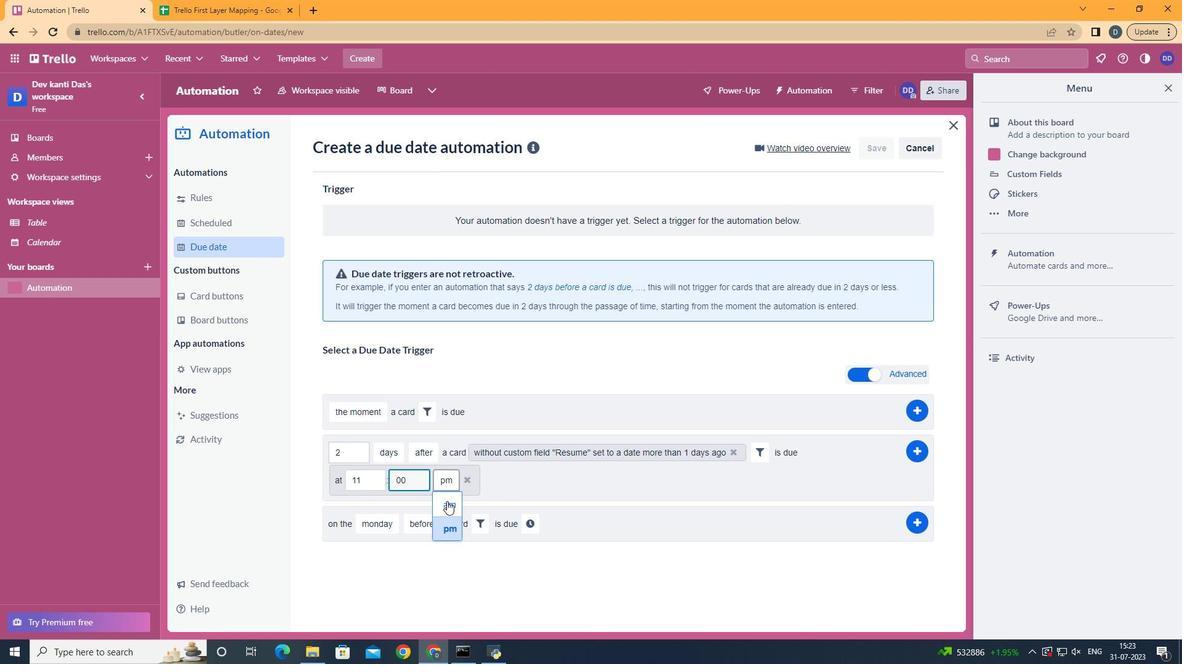 
Action: Mouse moved to (913, 454)
Screenshot: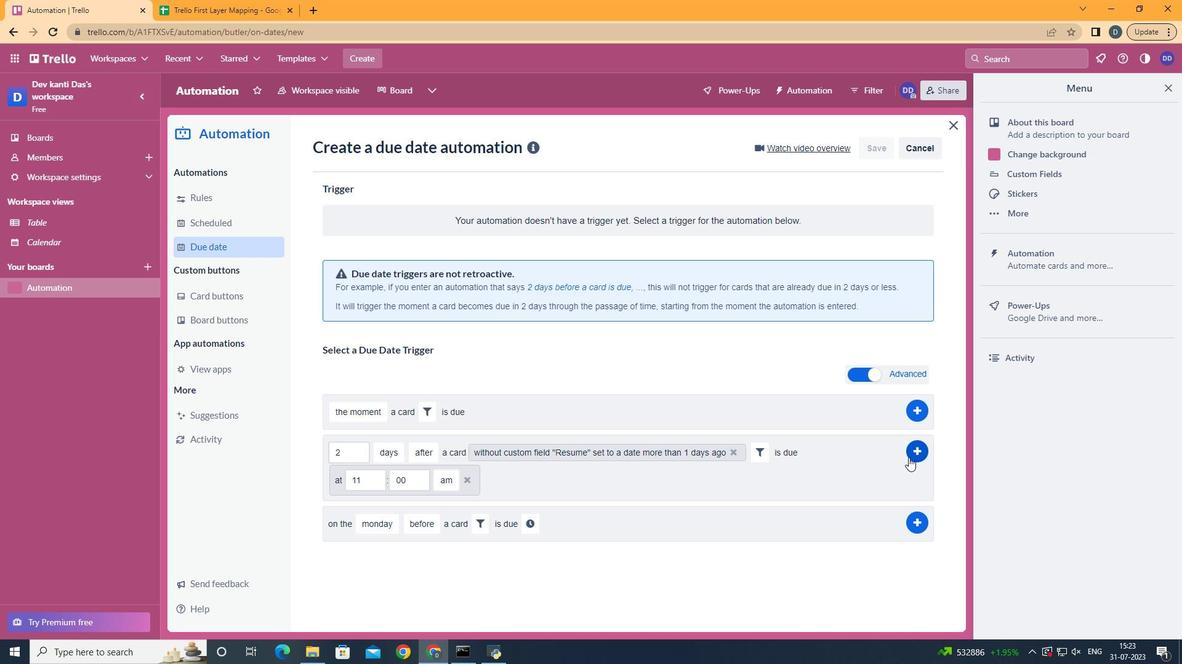
Action: Mouse pressed left at (913, 454)
Screenshot: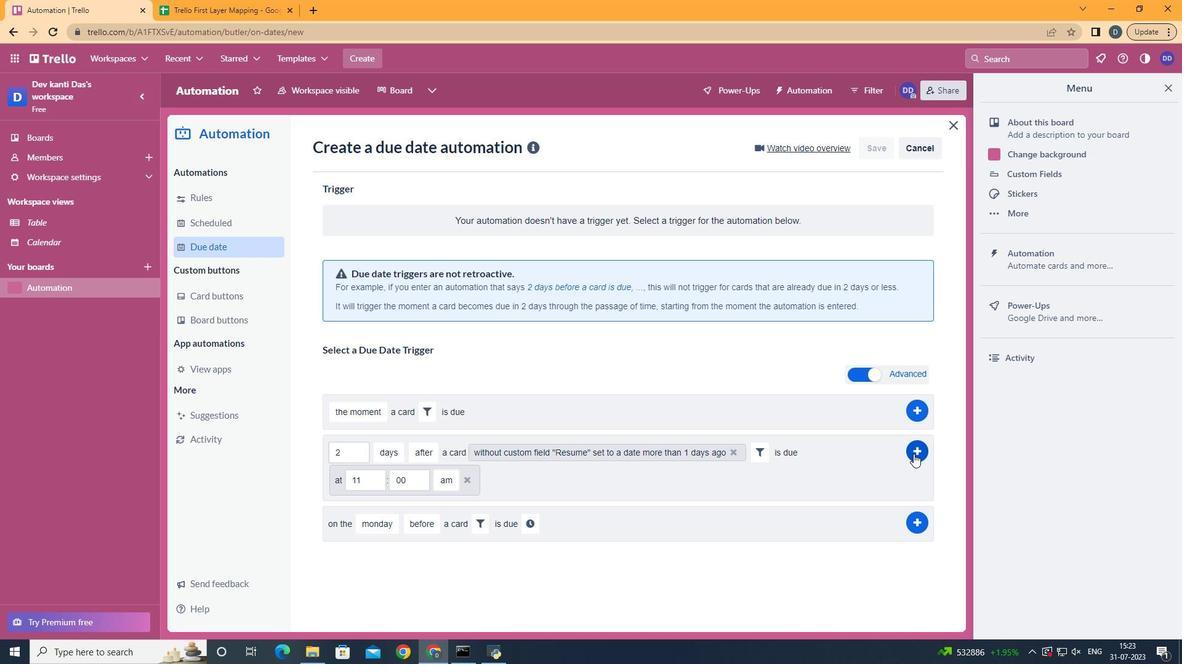 
Action: Mouse moved to (596, 257)
Screenshot: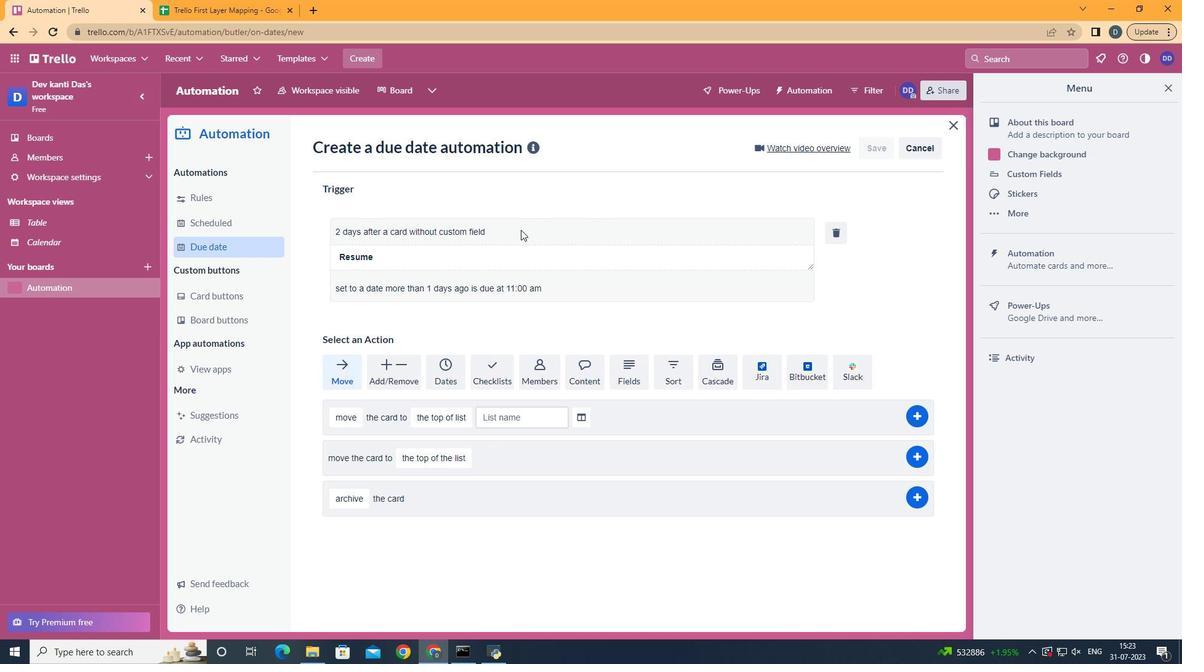 
